 Task: open an excel sheet and write heading  Budget Tracker. Add Descriptions in a column and its values below  'Salary, Rent, Dining Out, Internet Bill, Groceries, Utilities Bill, Gas & Savings. 'Add Categories in next column and its values below  Income, Housing, Food, Utilities, Food, Utilities, Transportation & Savings. Add amount in next column and its values below  $2,500, $800, $100, $50, $200, $100, $100, $50 & $500. Add Dates in next column and its values below  2023-05-01, 2023-05-05, 2023-05-10, 2023-05-15, 2023-05-19, 2023-05-22, 2023-05-25 & 2023-05-30. Add Income/ Expense in next column and its values below  Income, Expense, Expense, Expense, Expense, Expense, Expense & IncomeSave page DashboardInvReceiptsbook
Action: Mouse moved to (207, 199)
Screenshot: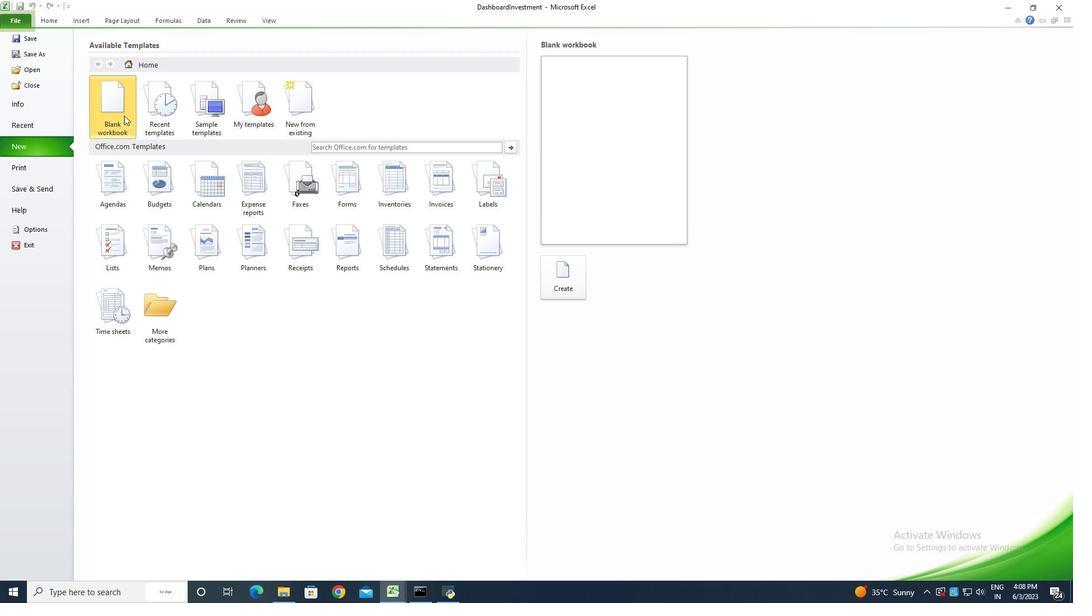 
Action: Mouse pressed left at (207, 199)
Screenshot: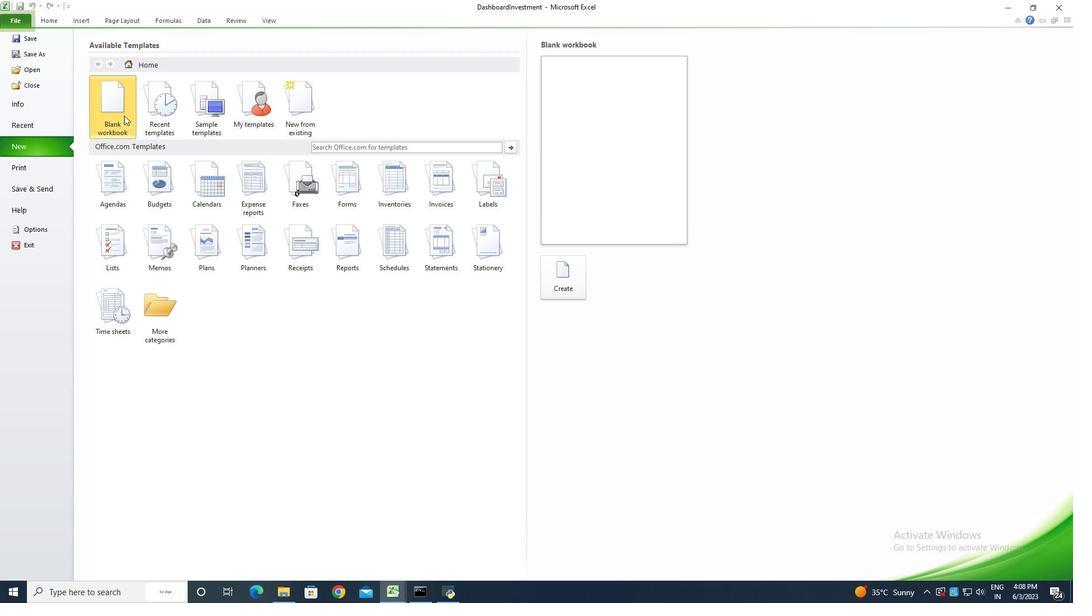 
Action: Mouse moved to (653, 373)
Screenshot: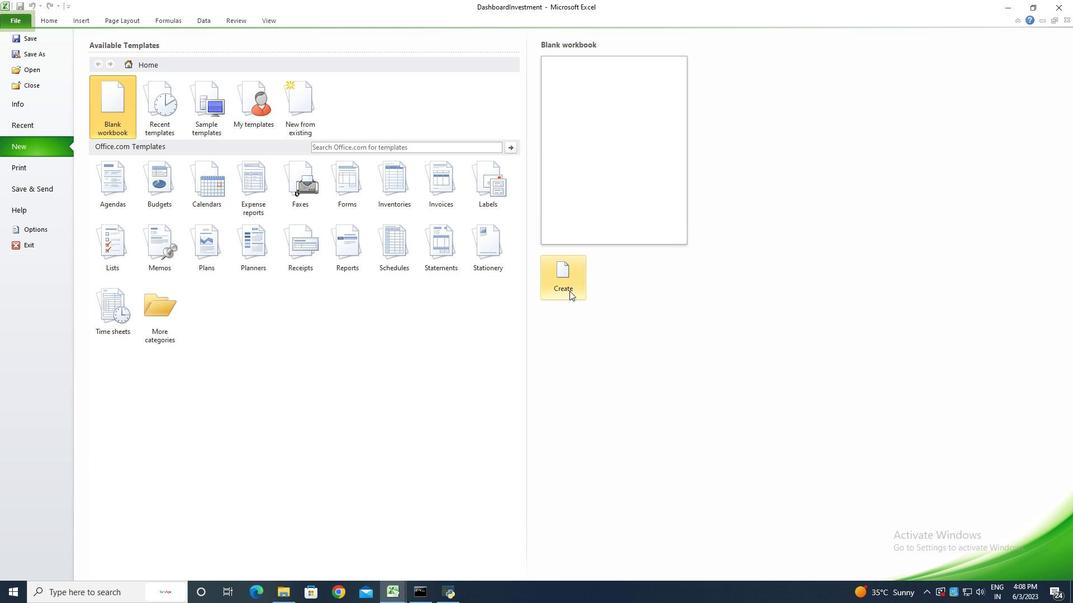 
Action: Mouse pressed left at (653, 373)
Screenshot: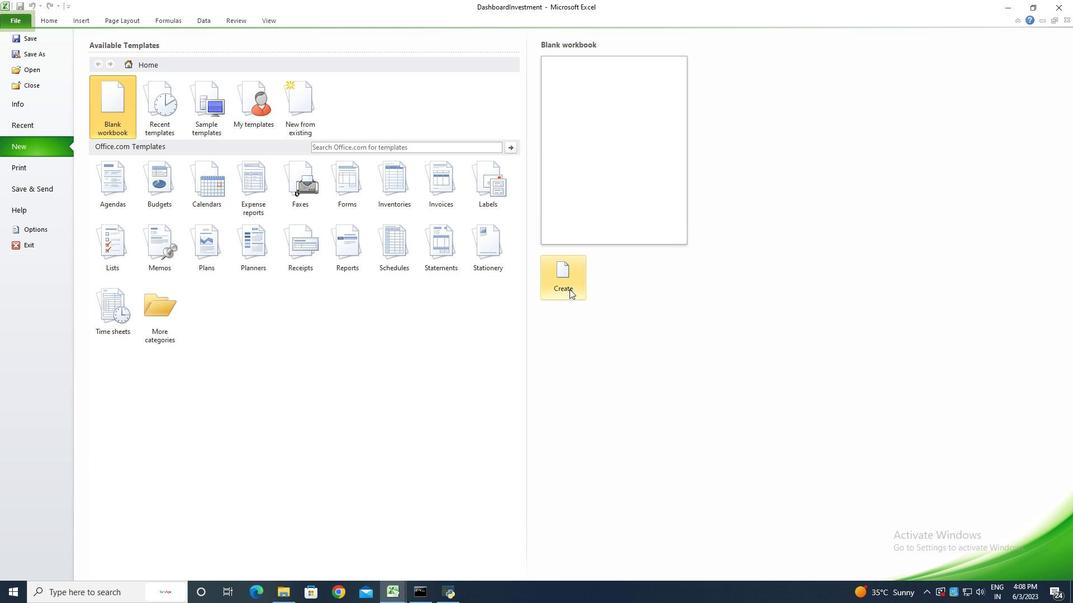 
Action: Key pressed <Key.shift>Budget<Key.space><Key.shift><Key.shift>Tracker<Key.enter><Key.shift>Descriptions<Key.enter><Key.shift>Salary<Key.enter><Key.shift>Rent<Key.enter><Key.shift>Dining<Key.space><Key.shift>Out<Key.enter><Key.shift>Internet<Key.space><Key.shift>Bill<Key.enter><Key.shift>Griceries<Key.enter><Key.shift><Key.shift>Utilities<Key.space><Key.shift>Bill<Key.enter><Key.shift>S+Gas<Key.backspace><Key.backspace><Key.backspace><Key.backspace><Key.backspace><Key.shift><Key.shift><Key.shift><Key.shift><Key.shift><Key.shift><Key.shift><Key.shift><Key.shift><Key.shift>Gas<Key.enter><Key.shift><Key.shift><Key.shift><Key.shift><Key.shift><Key.shift><Key.shift><Key.shift><Key.shift><Key.shift><Key.shift><Key.shift><Key.shift><Key.shift>Savings<Key.enter>
Screenshot: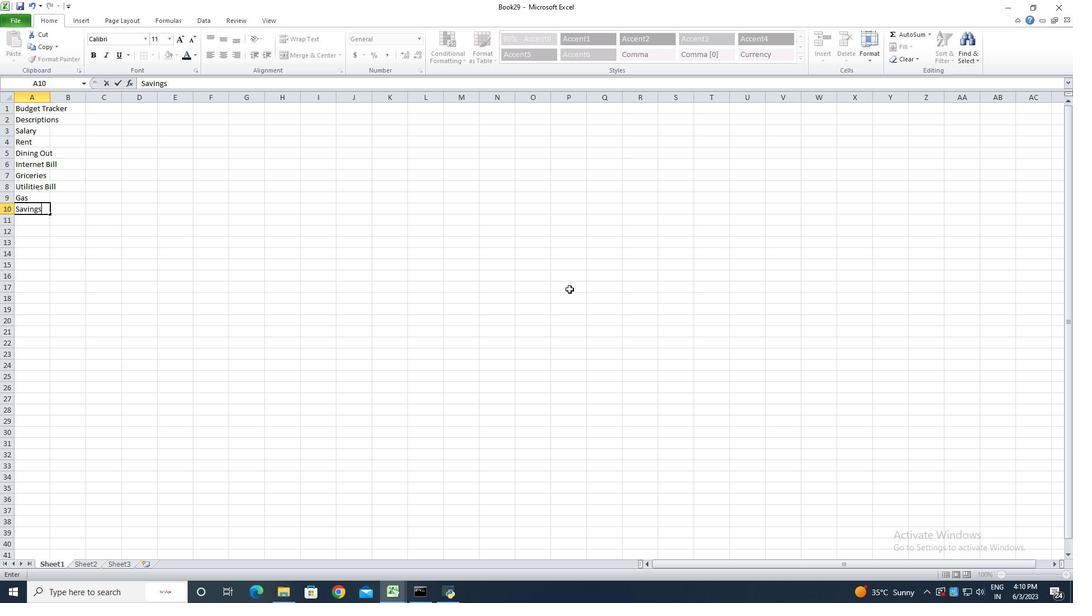 
Action: Mouse moved to (135, 179)
Screenshot: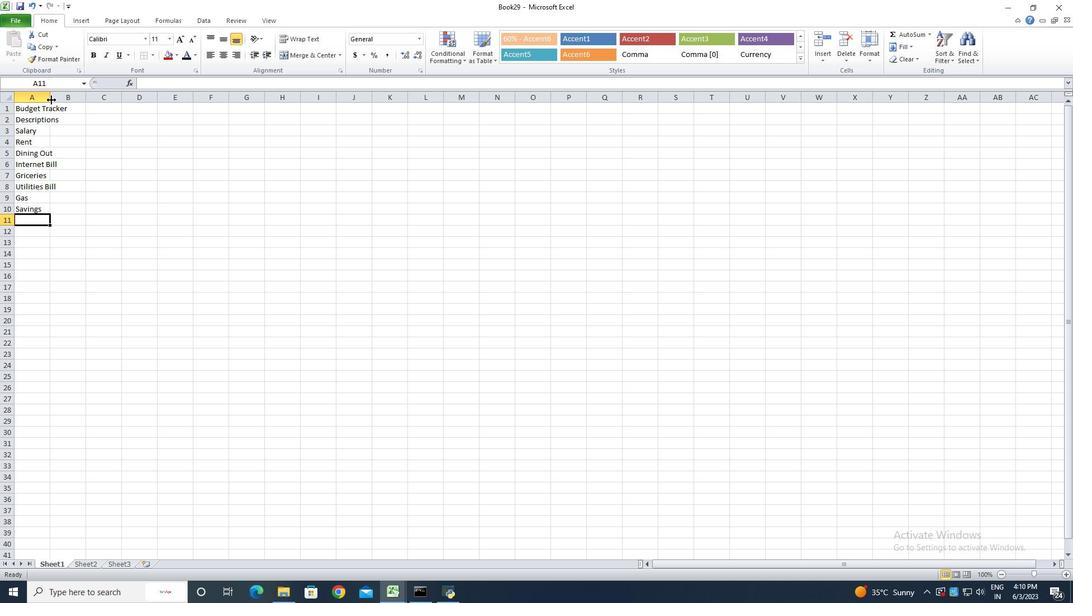 
Action: Mouse pressed left at (135, 179)
Screenshot: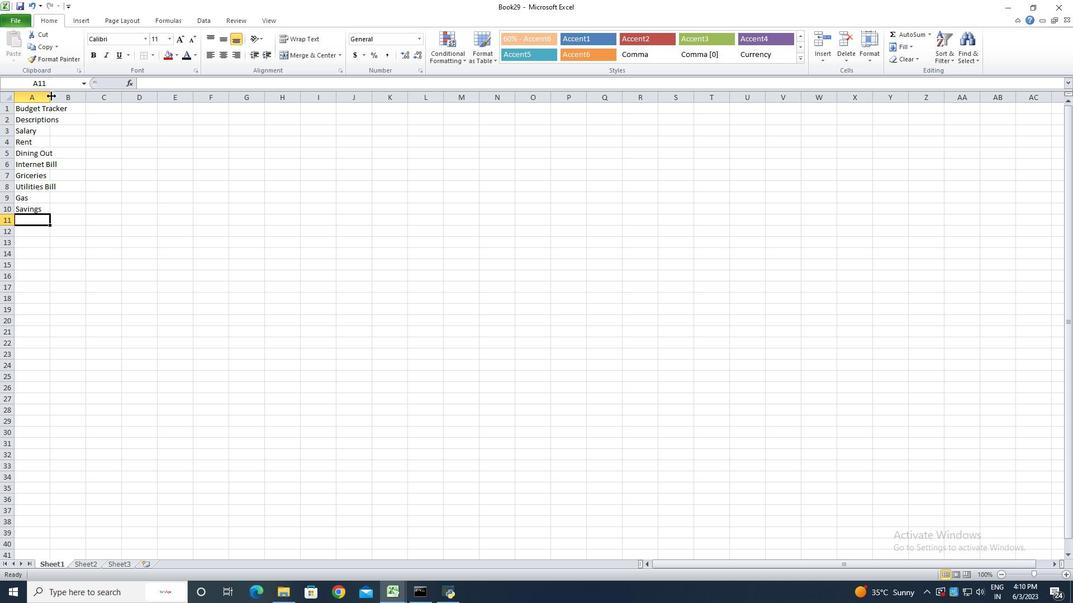 
Action: Mouse pressed left at (135, 179)
Screenshot: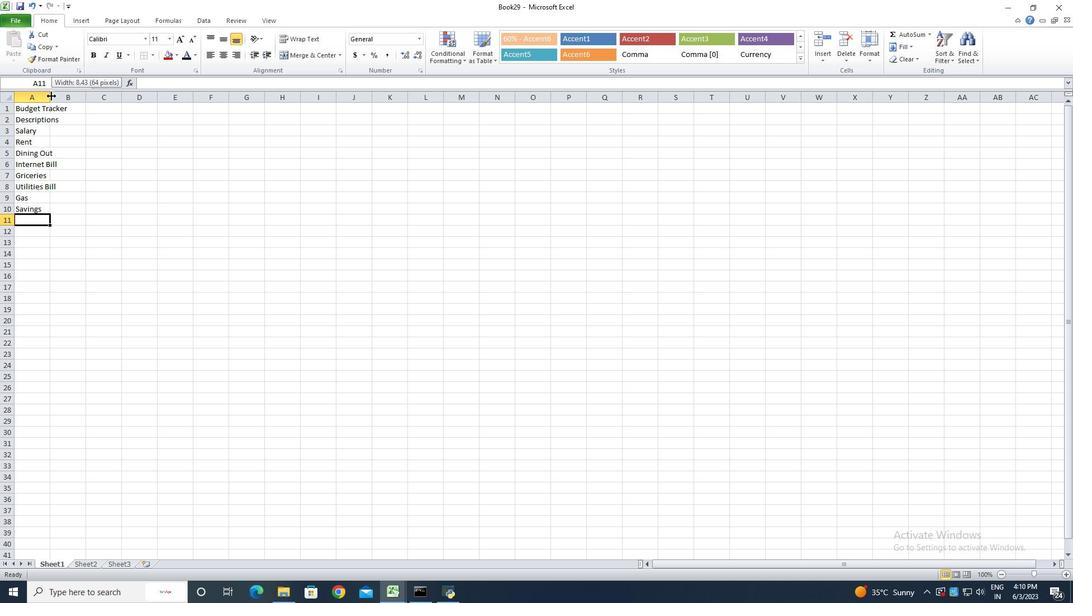 
Action: Mouse moved to (167, 203)
Screenshot: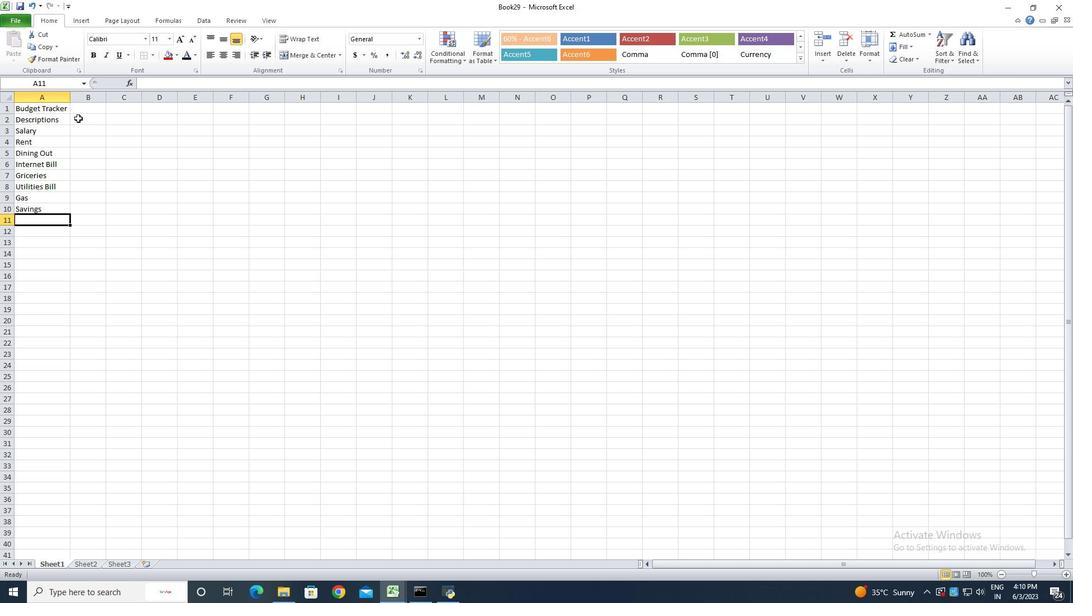 
Action: Mouse pressed left at (167, 203)
Screenshot: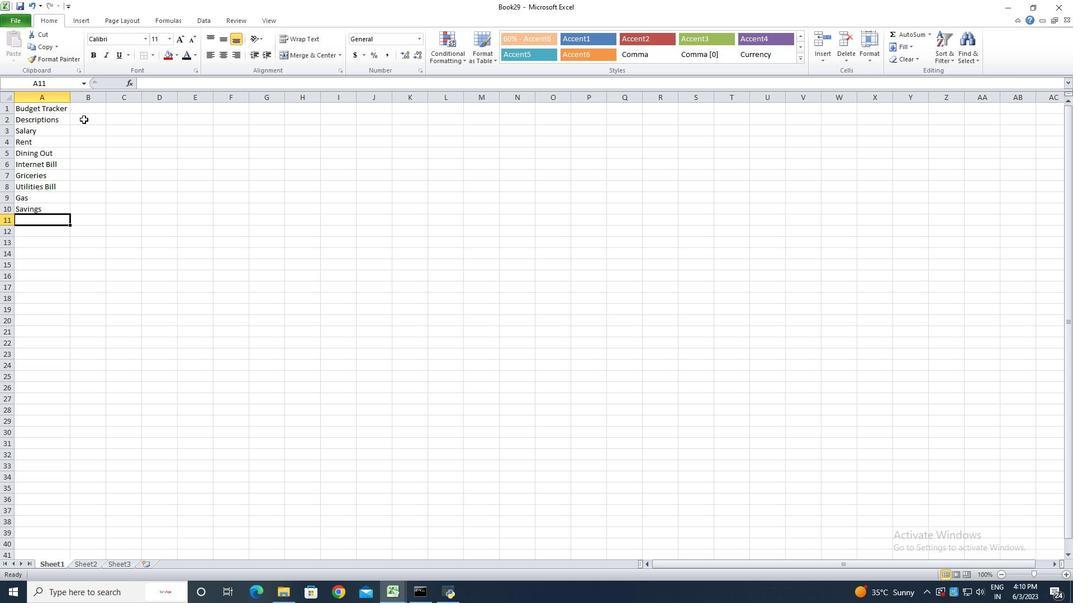 
Action: Key pressed <Key.shift><Key.shift><Key.shift><Key.shift><Key.shift><Key.shift><Key.shift><Key.shift><Key.shift><Key.shift><Key.shift><Key.shift><Key.shift><Key.shift><Key.shift><Key.shift><Key.shift><Key.shift><Key.shift><Key.shift><Key.shift><Key.shift><Key.shift><Key.shift><Key.shift><Key.shift><Key.shift><Key.shift><Key.shift><Key.shift><Key.shift><Key.shift><Key.shift><Key.shift><Key.shift><Key.shift><Key.shift><Key.shift><Key.shift><Key.shift><Key.shift><Key.shift><Key.shift><Key.shift><Key.shift><Key.shift><Key.shift><Key.shift><Key.shift><Key.shift><Key.shift><Key.shift><Key.shift><Key.shift><Key.shift><Key.shift><Key.shift><Key.shift><Key.shift><Key.shift><Key.shift><Key.shift><Key.shift><Key.shift><Key.shift><Key.shift><Key.shift><Key.shift><Key.shift><Key.shift><Key.shift><Key.shift><Key.shift><Key.shift><Key.shift><Key.shift><Key.shift><Key.shift><Key.shift><Key.shift><Key.shift><Key.shift><Key.shift><Key.shift>Categories<Key.enter><Key.shift><Key.shift><Key.shift><Key.shift><Key.shift><Key.shift><Key.shift>Income<Key.enter><Key.shift>Housing<Key.enter><Key.shift><Key.shift><Key.shift>Food<Key.enter>utilities<Key.backspace>s
Screenshot: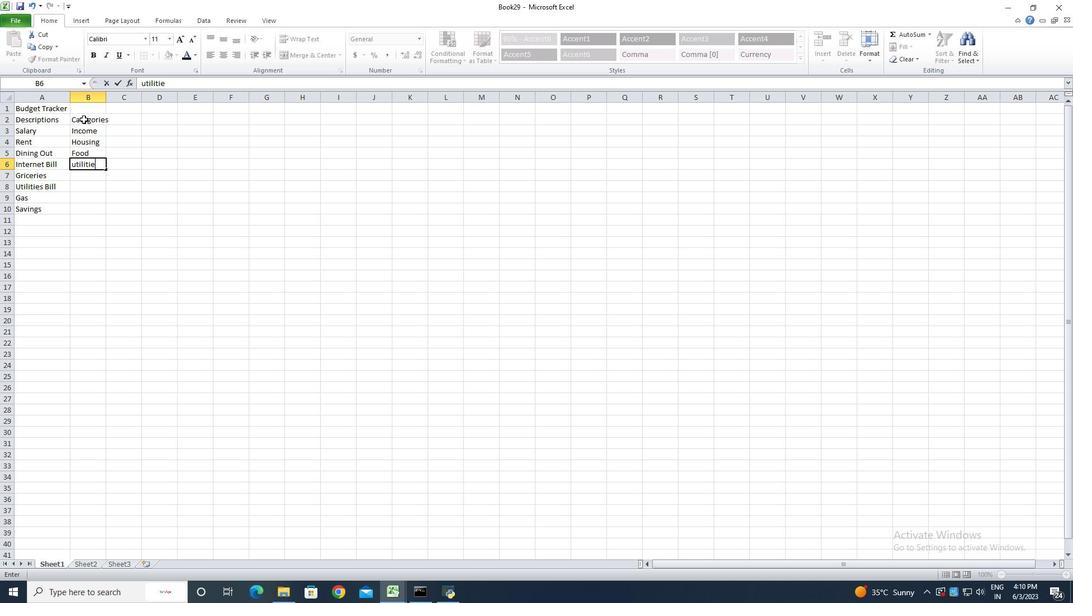
Action: Mouse moved to (228, 166)
Screenshot: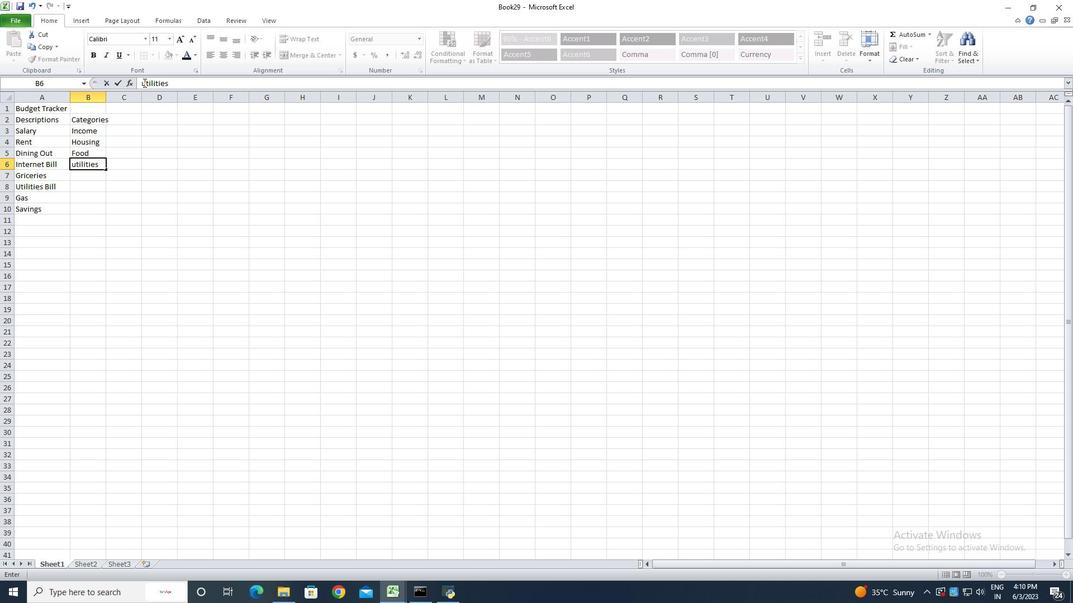 
Action: Mouse pressed left at (228, 166)
Screenshot: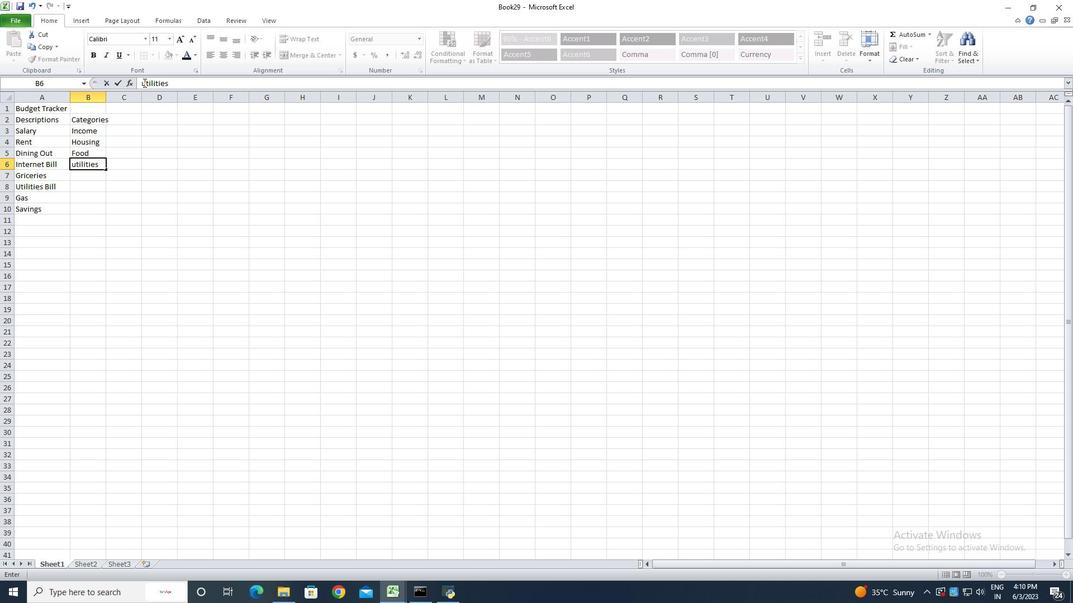 
Action: Mouse moved to (238, 163)
Screenshot: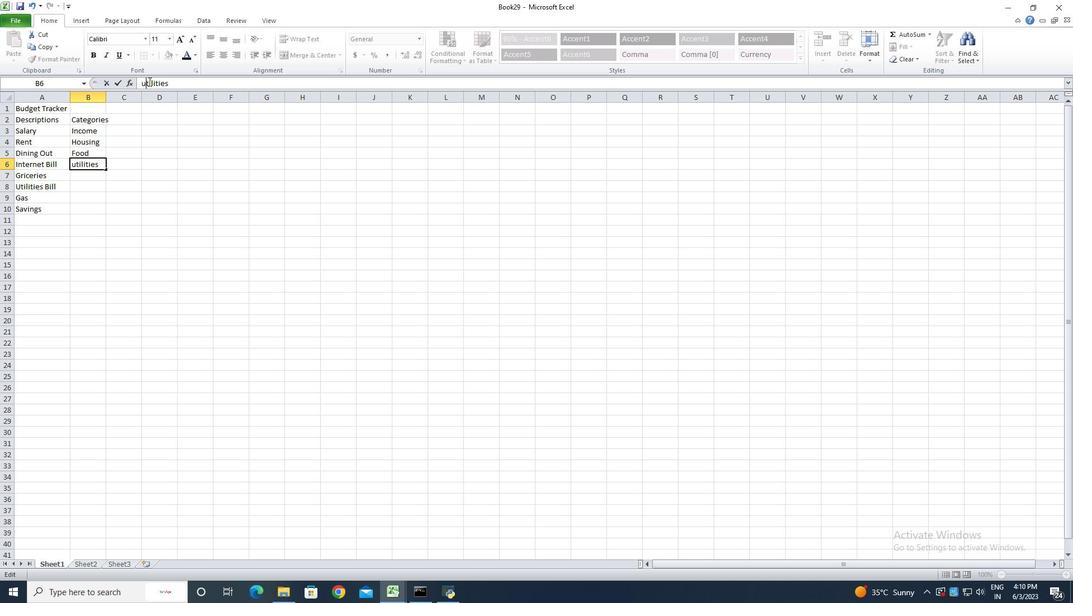 
Action: Key pressed <Key.backspace><Key.shift><Key.shift><Key.shift><Key.shift><Key.shift><Key.shift><Key.shift><Key.shift><Key.shift><Key.shift><Key.shift><Key.shift><Key.shift><Key.shift>U<Key.enter>
Screenshot: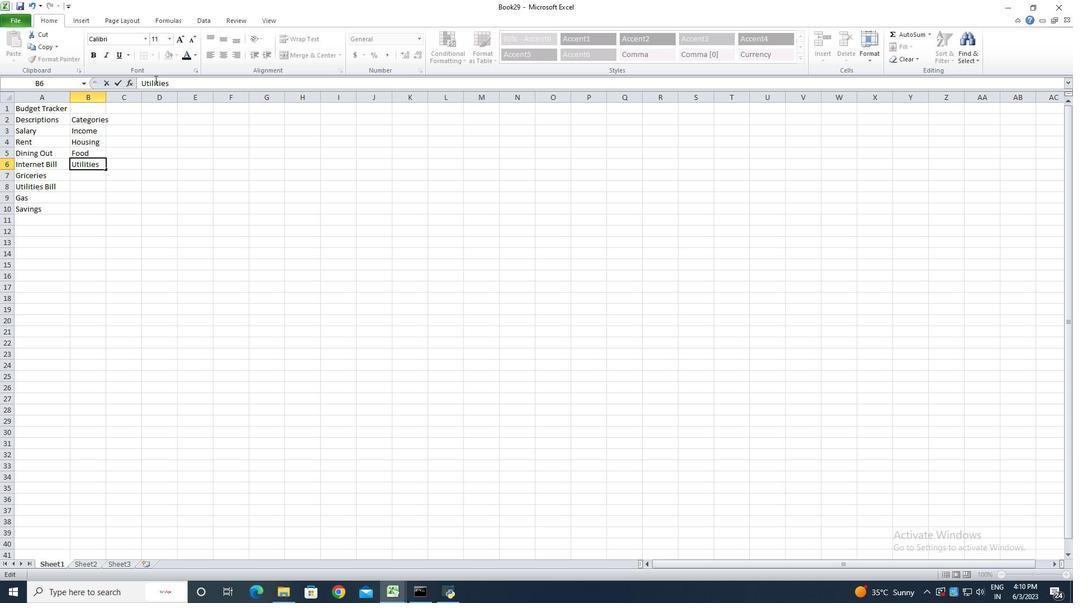 
Action: Mouse moved to (195, 238)
Screenshot: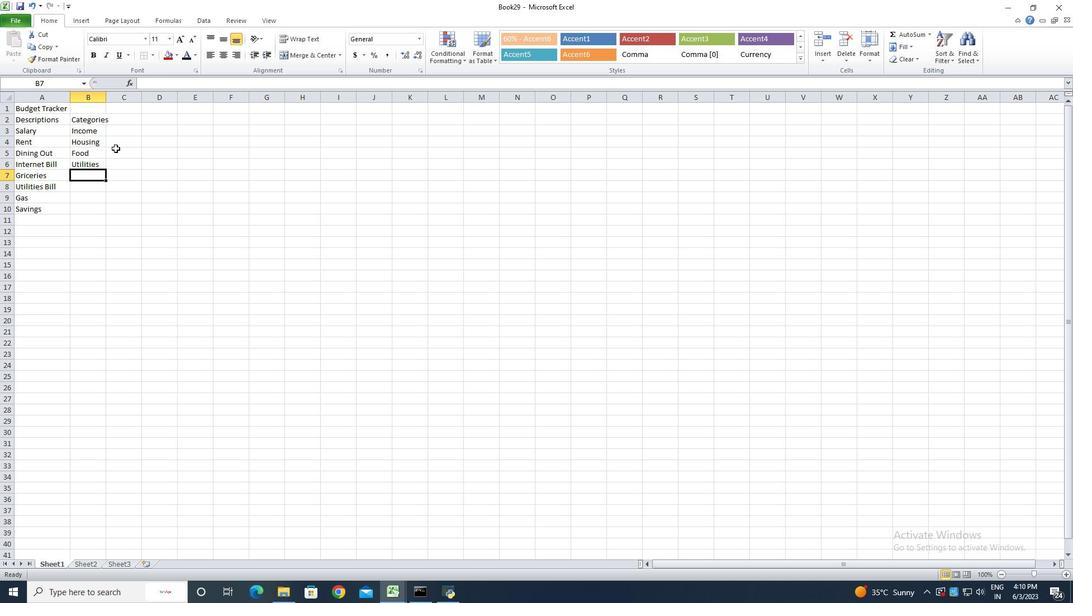 
Action: Key pressed <Key.shift>Food<Key.enter><Key.shift>Utilitir<Key.backspace>es<Key.enter><Key.shift><Key.shift><Key.shift><Key.shift><Key.shift><Key.shift><Key.shift><Key.shift><Key.shift>Transportation<Key.enter><Key.shift>Savings<Key.enter>
Screenshot: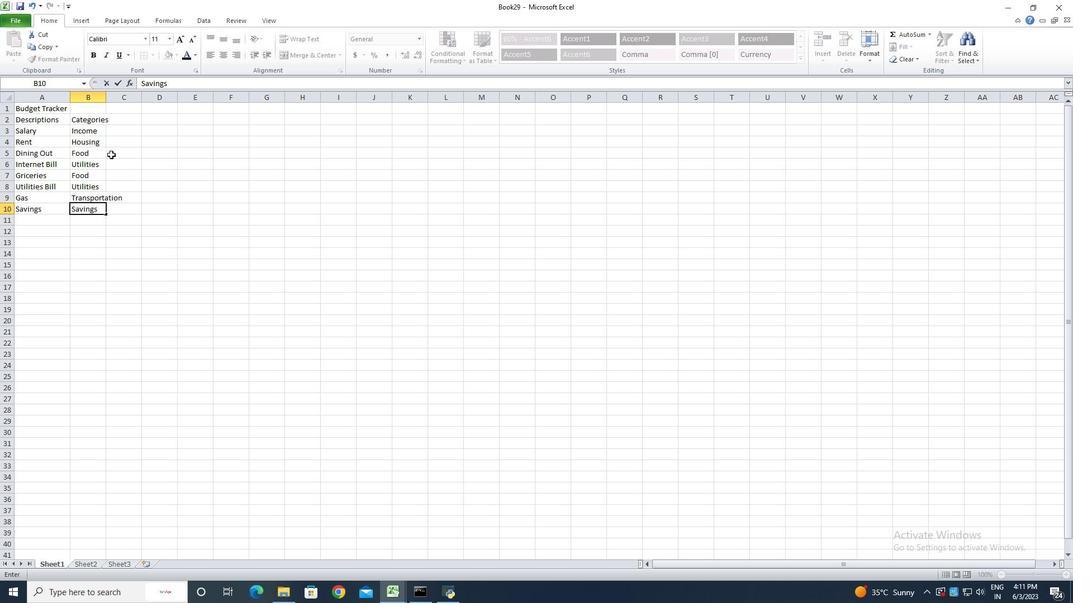 
Action: Mouse moved to (190, 184)
Screenshot: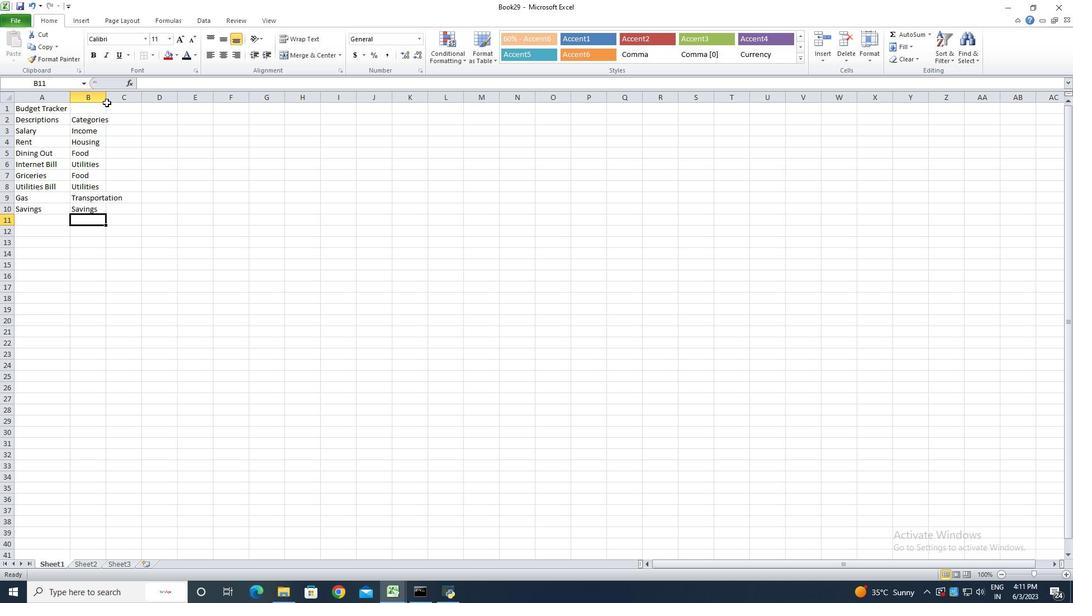 
Action: Mouse pressed left at (190, 184)
Screenshot: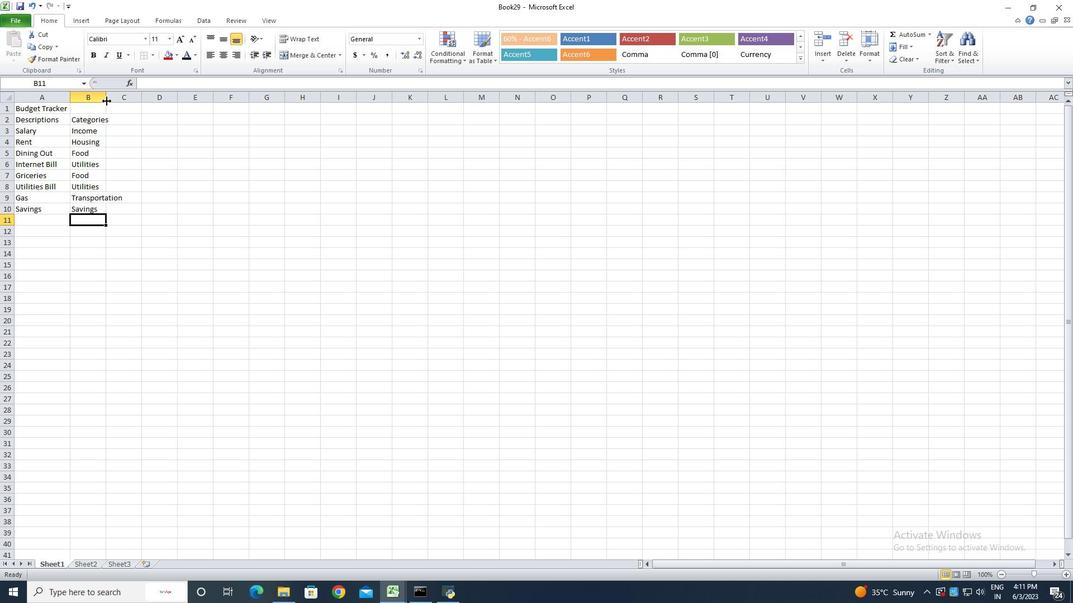 
Action: Mouse pressed left at (190, 184)
Screenshot: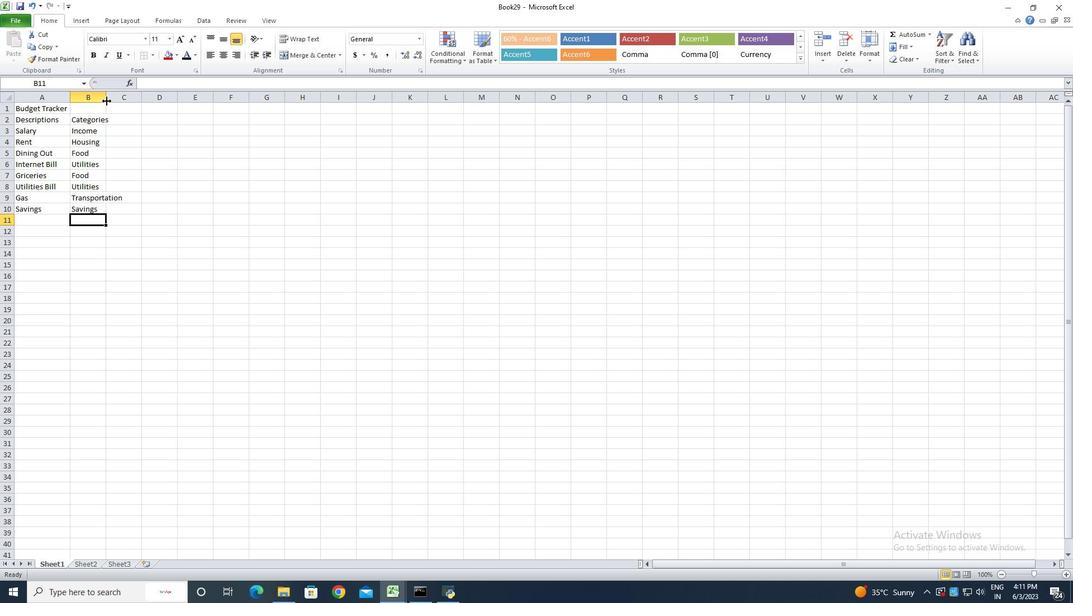 
Action: Mouse moved to (223, 206)
Screenshot: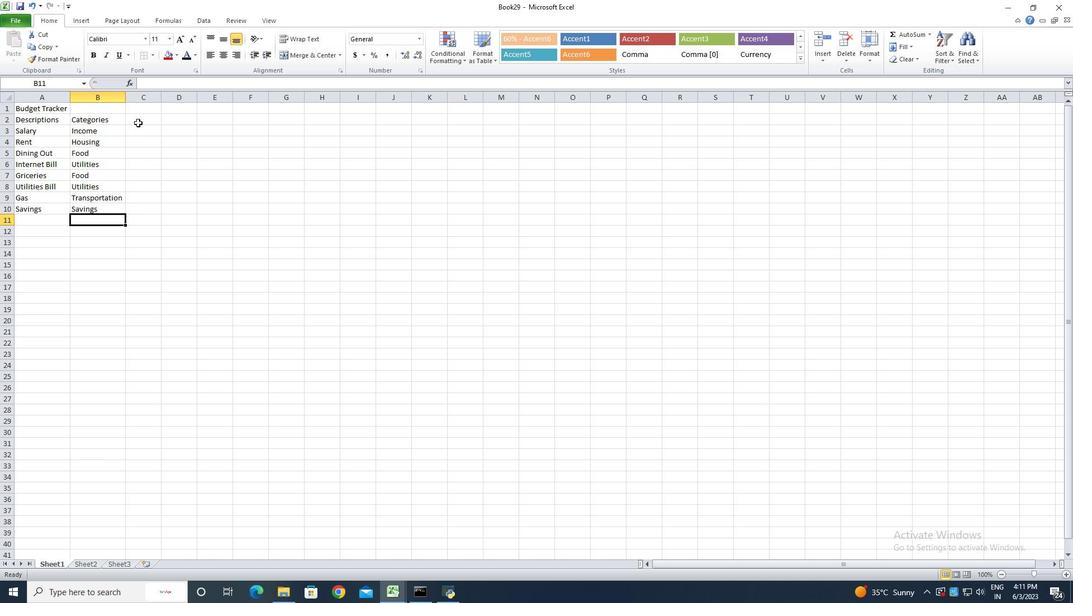 
Action: Mouse pressed left at (223, 206)
Screenshot: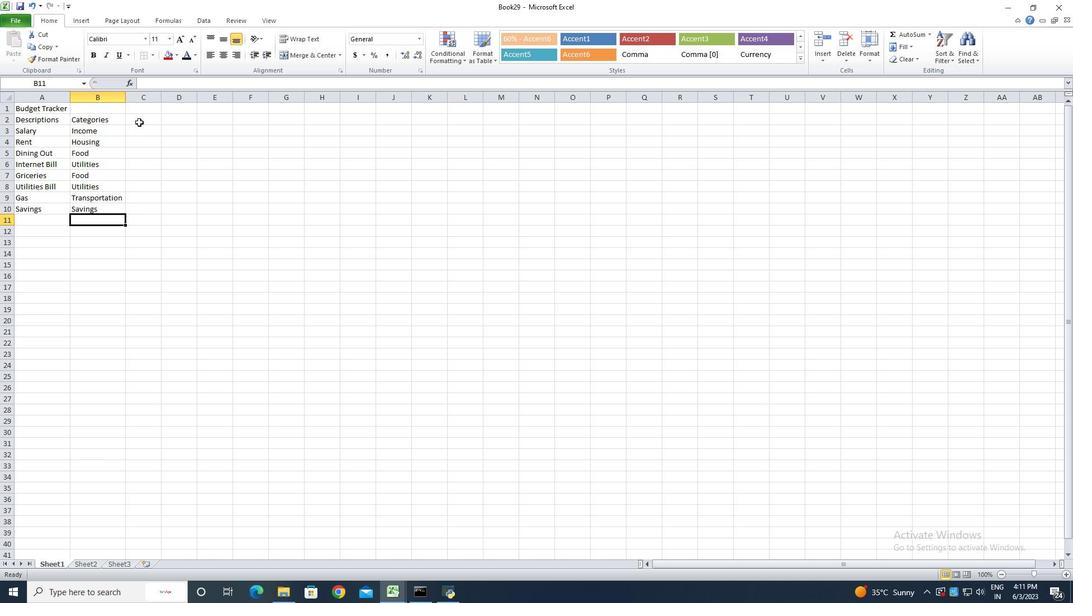 
Action: Key pressed <Key.shift><Key.shift><Key.shift><Key.shift><Key.shift><Key.shift><Key.shift><Key.shift><Key.shift><Key.shift><Key.shift><Key.shift><Key.shift><Key.shift><Key.shift><Key.shift><Key.shift><Key.shift><Key.shift><Key.shift><Key.shift><Key.shift><Key.shift><Key.shift><Key.shift><Key.shift><Key.shift><Key.shift><Key.shift><Key.shift><Key.shift><Key.shift><Key.shift><Key.shift><Key.shift><Key.shift><Key.shift><Key.shift><Key.shift><Key.shift><Key.shift><Key.shift><Key.shift><Key.shift><Key.shift><Key.shift><Key.shift><Key.shift><Key.shift><Key.shift><Key.shift><Key.shift><Key.shift><Key.shift><Key.shift><Key.shift><Key.shift><Key.shift><Key.shift><Key.shift><Key.shift><Key.shift><Key.shift><Key.shift><Key.shift><Key.shift><Key.shift><Key.shift><Key.shift><Key.shift><Key.shift><Key.shift><Key.shift><Key.shift><Key.shift><Key.shift><Key.shift><Key.shift>Amount<Key.enter>2500<Key.enter>800<Key.enter>100<Key.enter>50<Key.enter>200<Key.enter>100<Key.enter>50<Key.enter>500
Screenshot: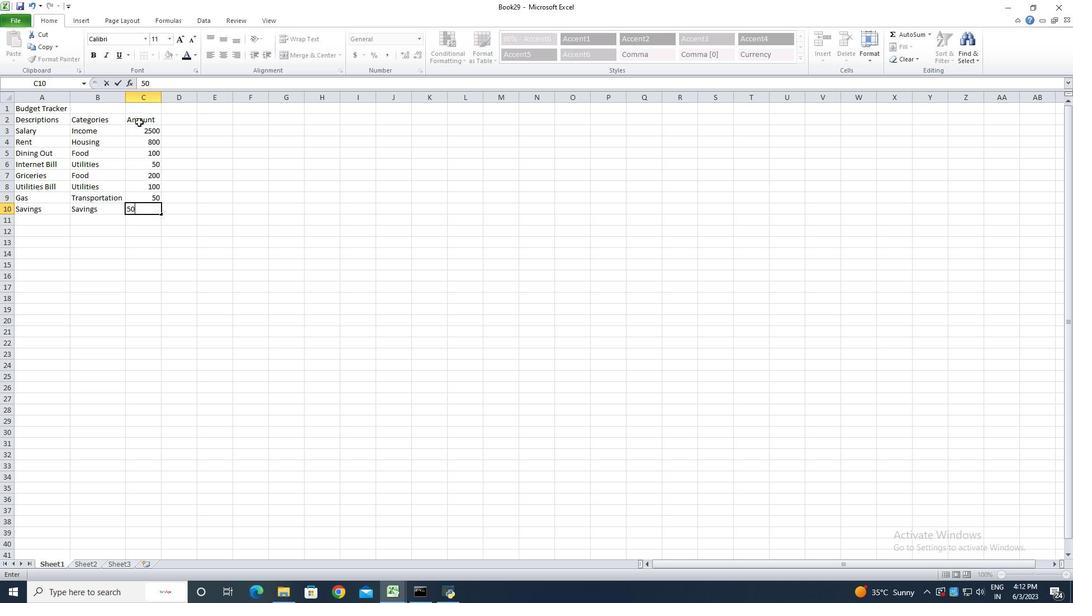 
Action: Mouse moved to (223, 214)
Screenshot: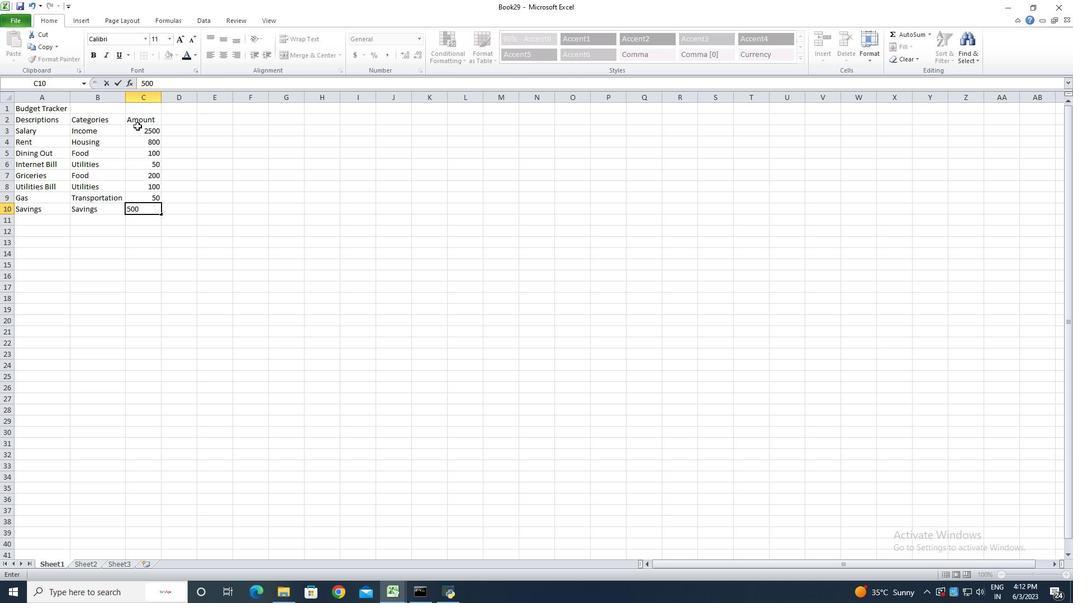 
Action: Mouse pressed left at (223, 214)
Screenshot: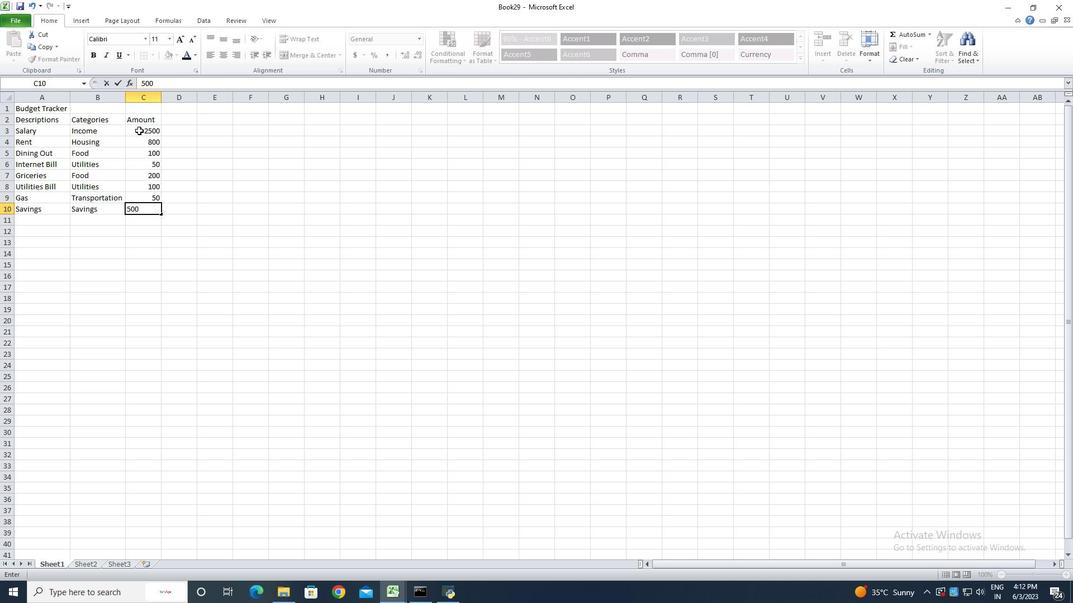 
Action: Mouse moved to (501, 124)
Screenshot: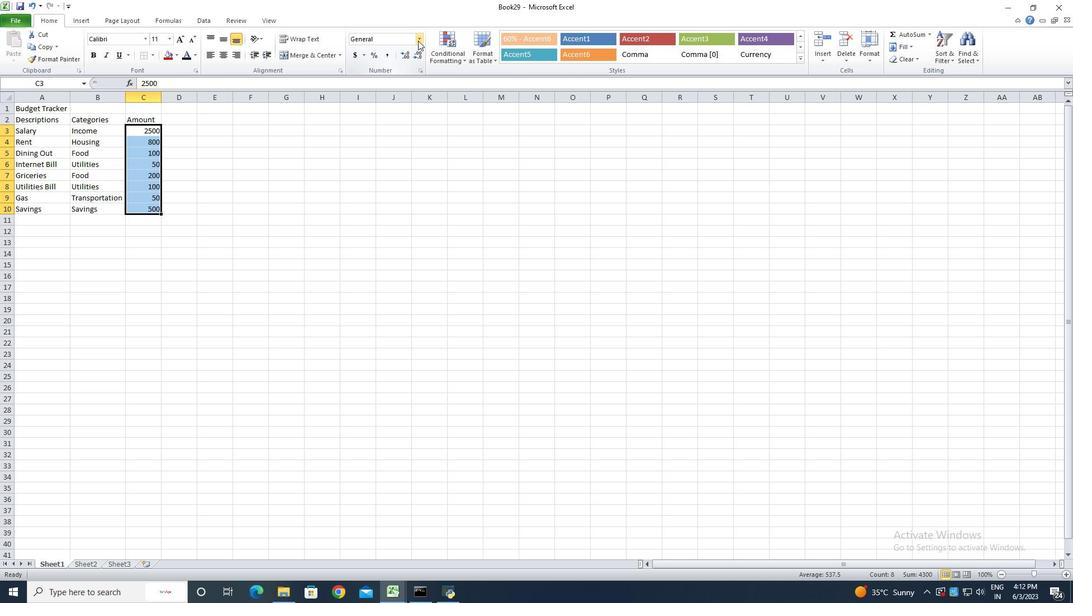 
Action: Mouse pressed left at (501, 124)
Screenshot: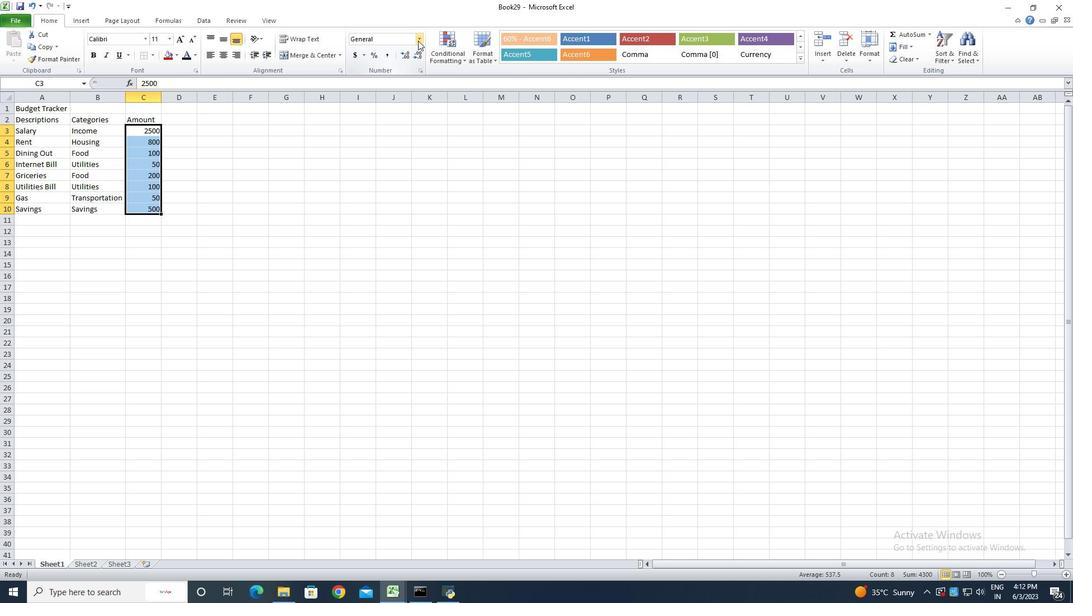 
Action: Mouse moved to (485, 405)
Screenshot: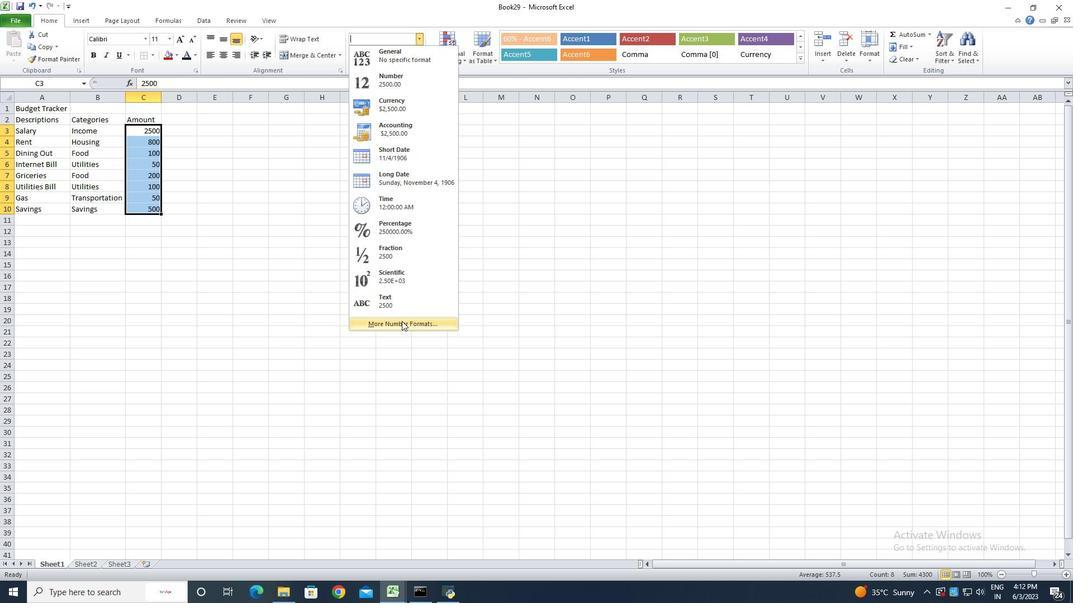 
Action: Mouse pressed left at (485, 405)
Screenshot: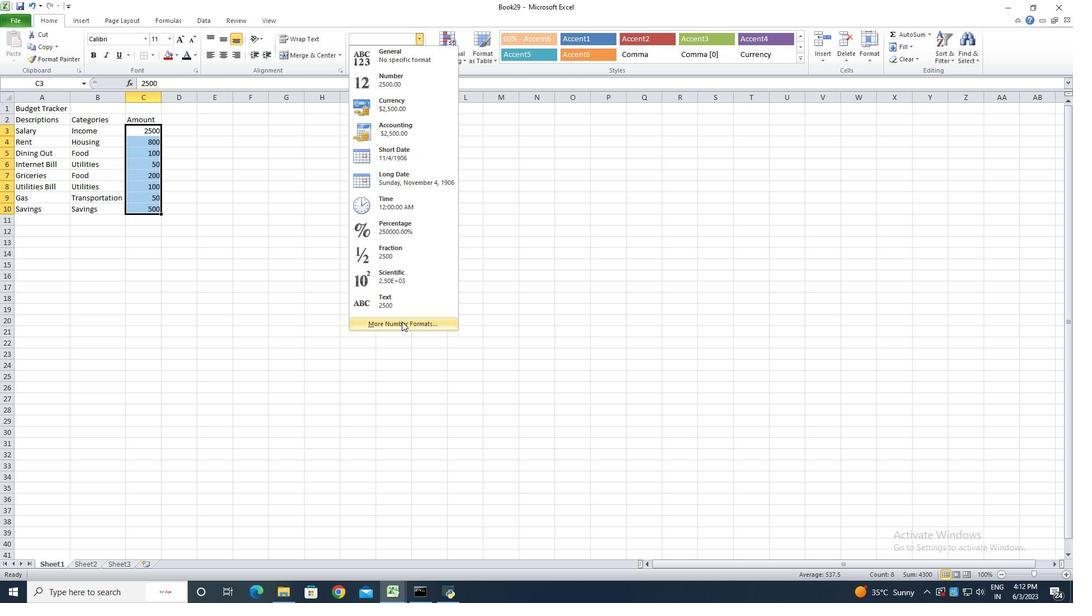
Action: Mouse moved to (255, 293)
Screenshot: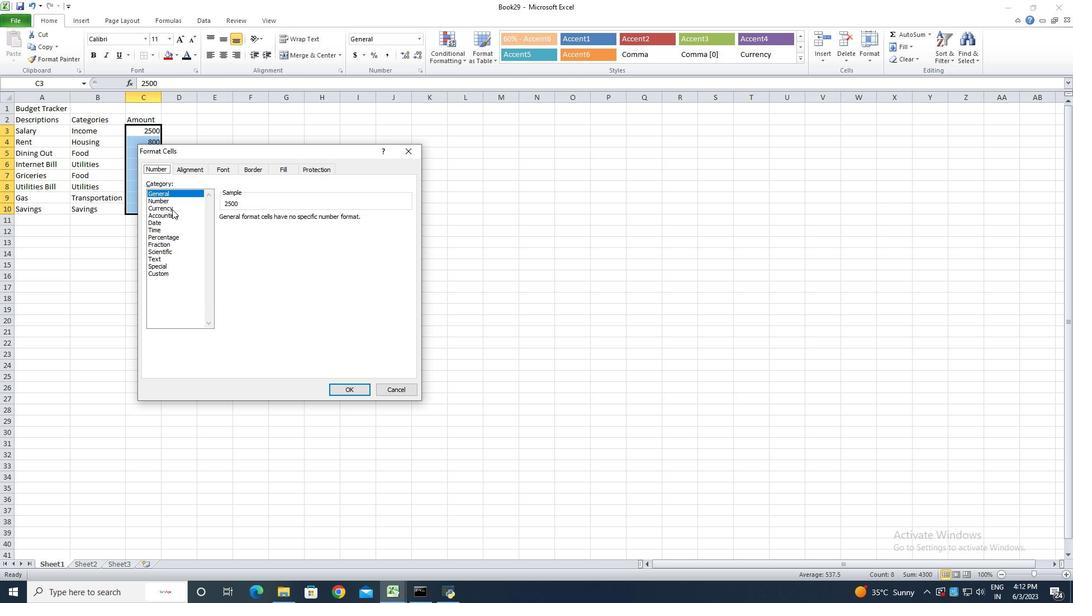 
Action: Mouse pressed left at (255, 293)
Screenshot: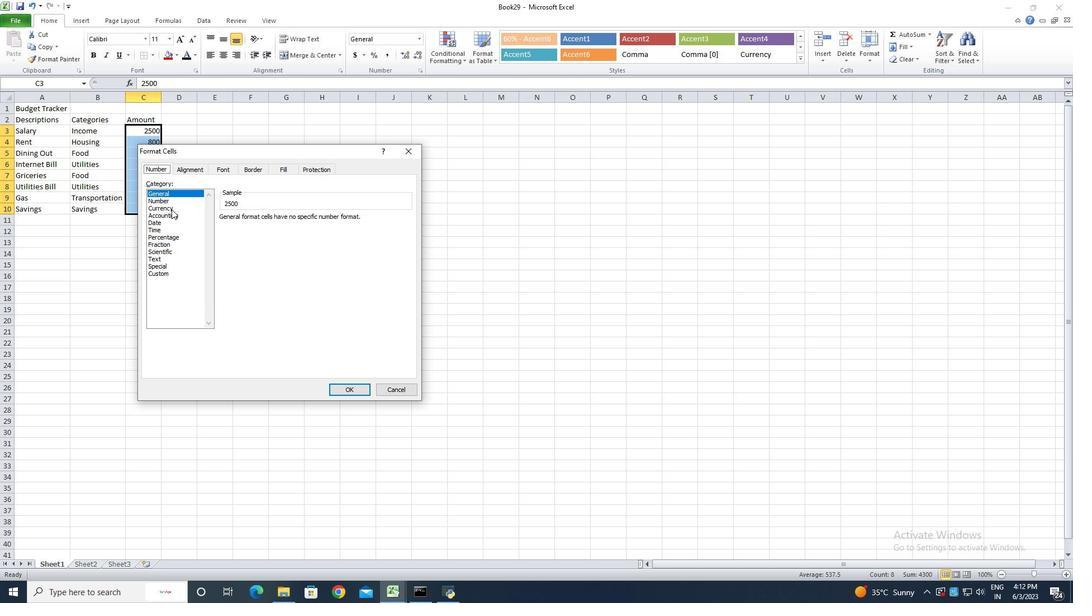 
Action: Mouse moved to (375, 304)
Screenshot: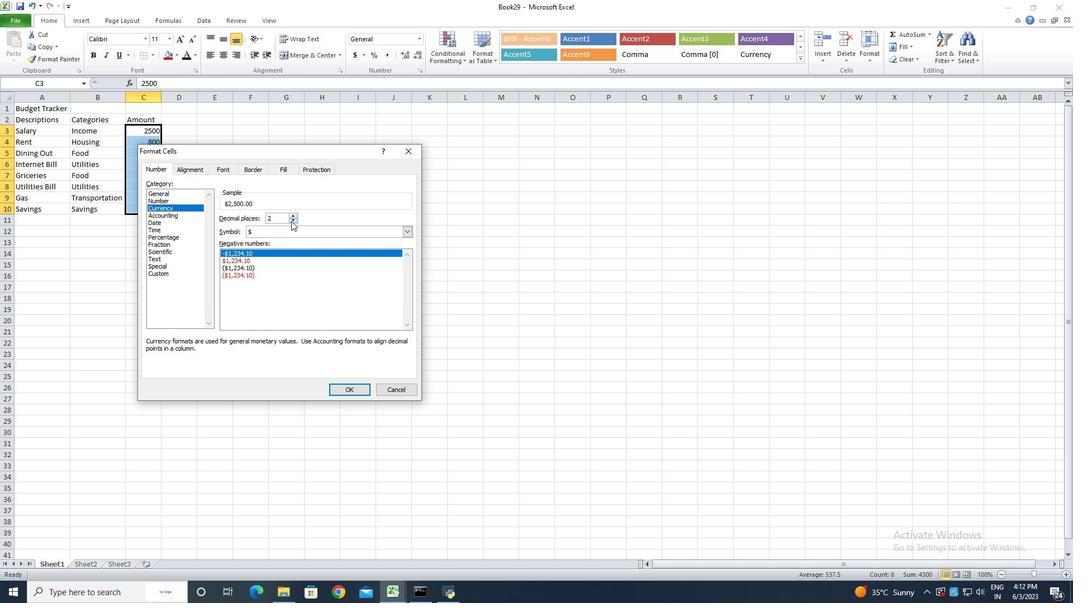 
Action: Mouse pressed left at (375, 304)
Screenshot: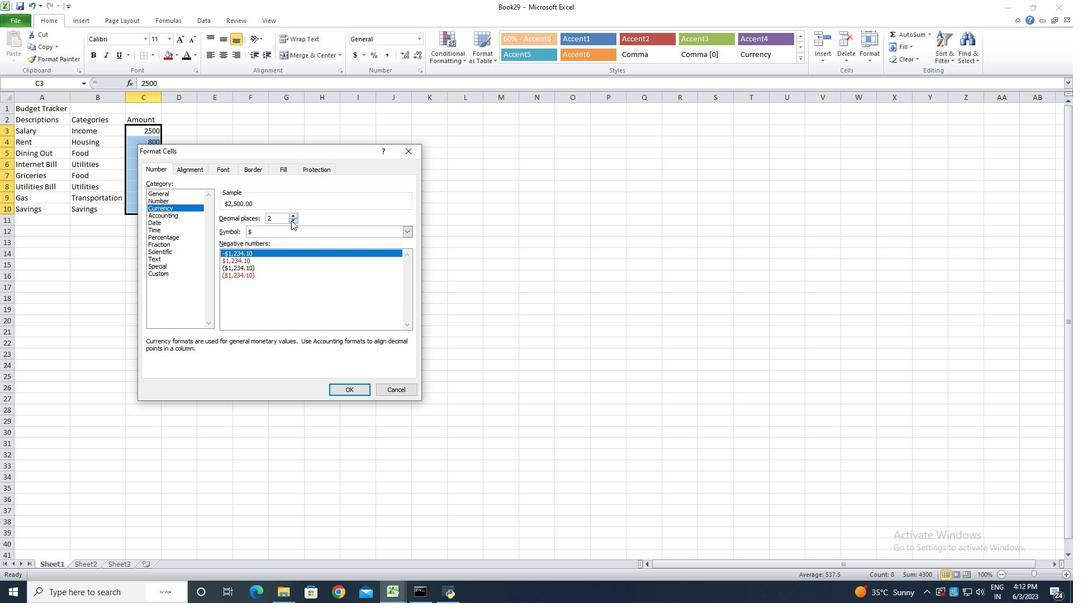 
Action: Mouse pressed left at (375, 304)
Screenshot: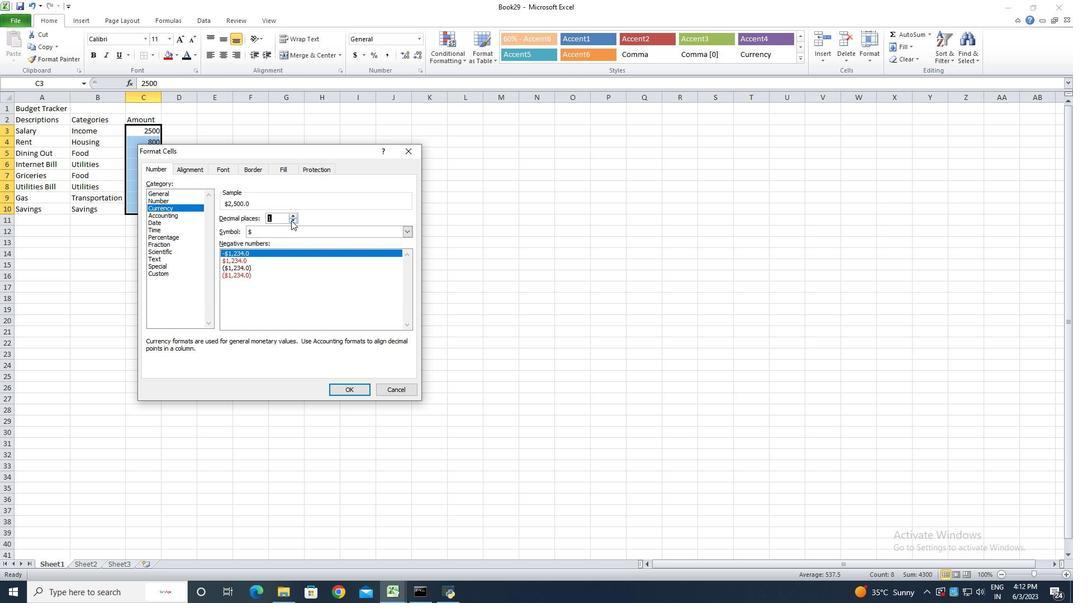 
Action: Mouse moved to (432, 475)
Screenshot: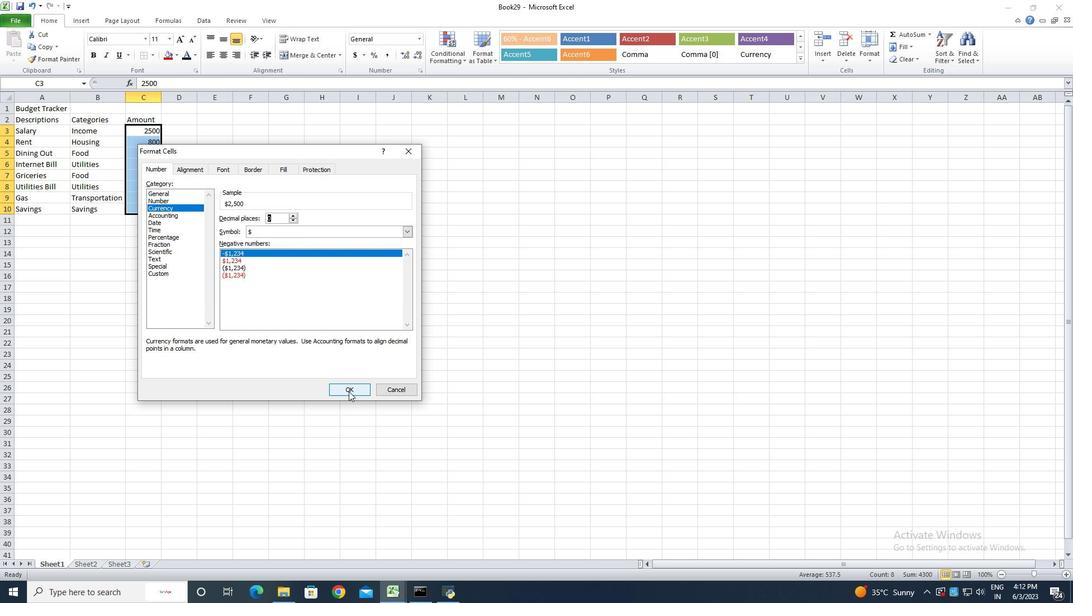 
Action: Mouse pressed left at (432, 475)
Screenshot: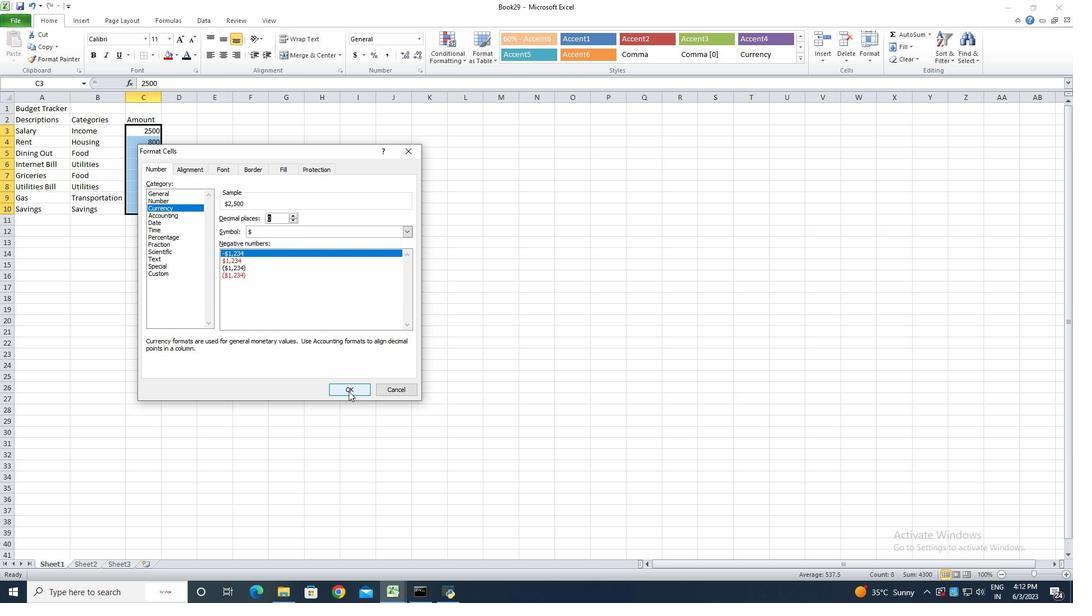 
Action: Mouse moved to (245, 185)
Screenshot: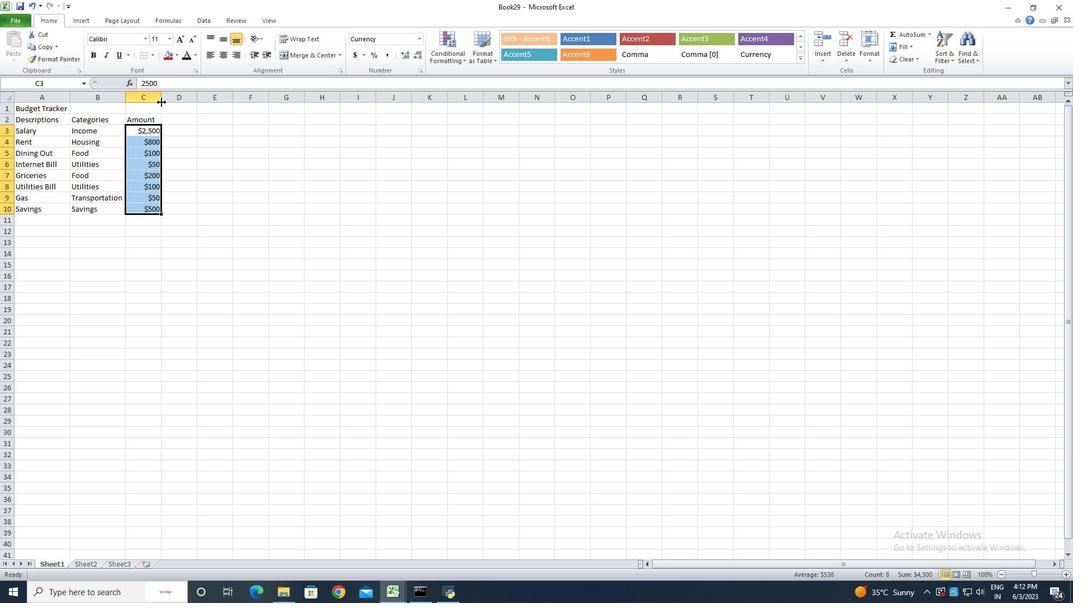 
Action: Mouse pressed left at (245, 185)
Screenshot: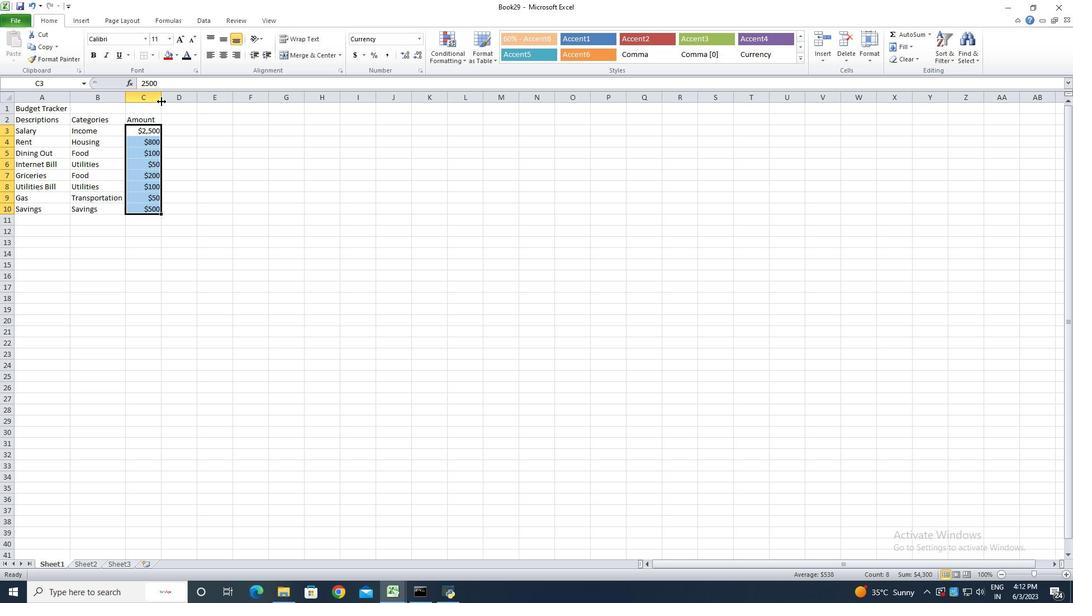 
Action: Mouse pressed left at (245, 185)
Screenshot: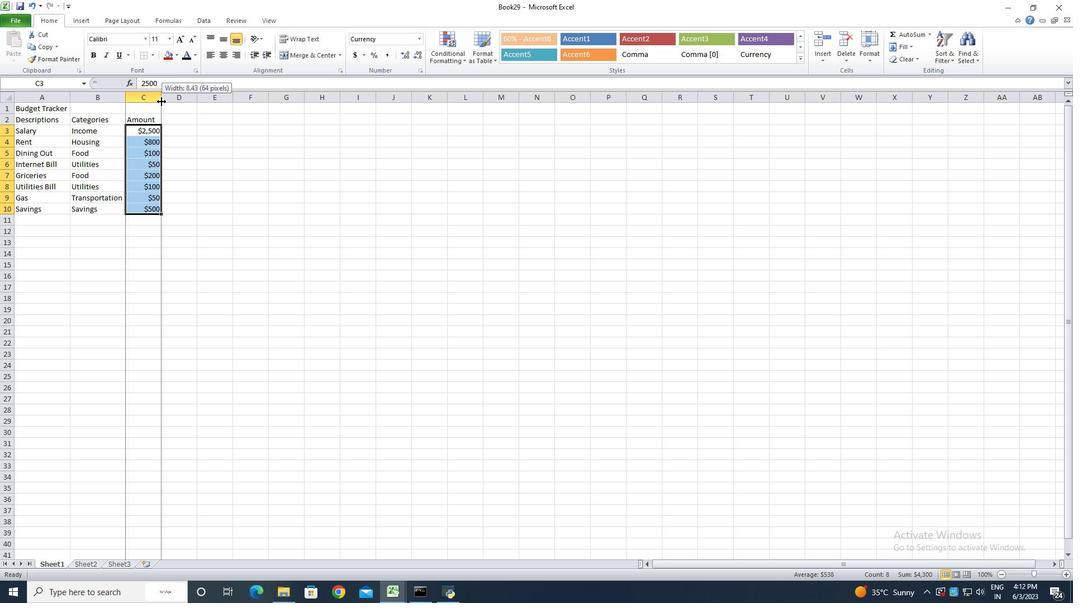 
Action: Mouse moved to (256, 205)
Screenshot: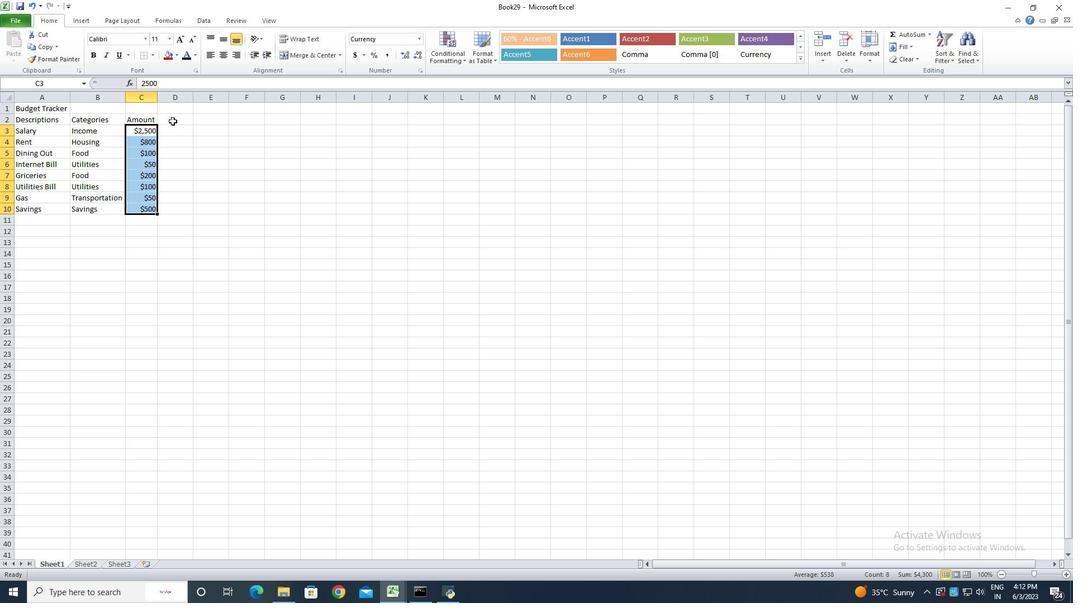 
Action: Mouse pressed left at (256, 205)
Screenshot: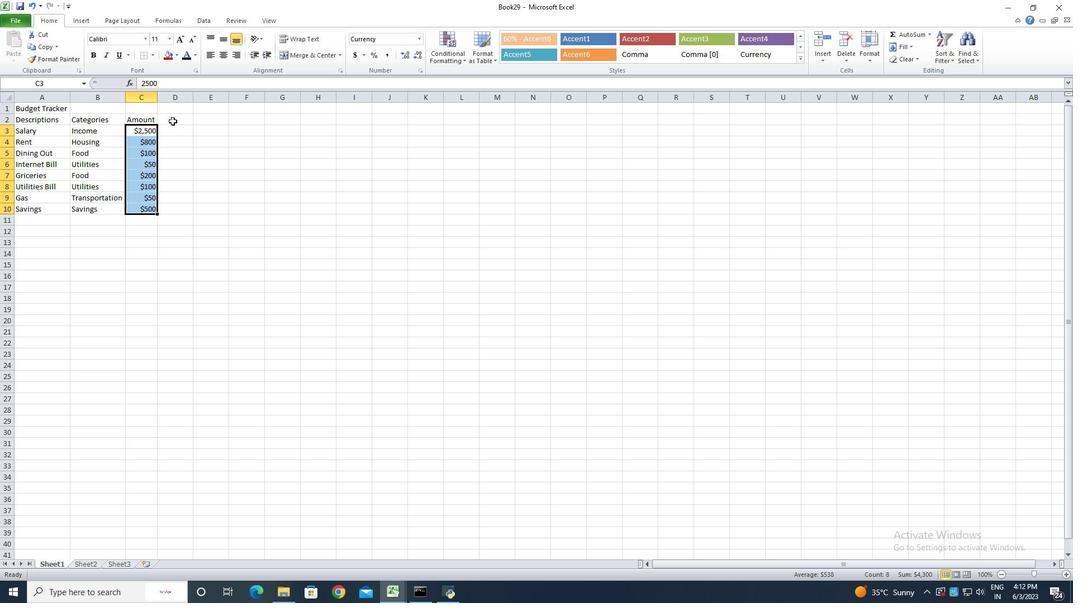 
Action: Key pressed <Key.shift><Key.shift><Key.shift><Key.shift><Key.shift><Key.shift><Key.shift><Key.shift><Key.shift><Key.shift><Key.shift>Dates<Key.enter>2302<Key.backspace><Key.backspace><Key.backspace>023-05-01<Key.enter>2023-05-05<Key.enter>2023-05-0<Key.backspace>10<Key.enter>2023-05-15<Key.enter>2023-05-19<Key.enter>2023-05-22<Key.enter>2023-05-25<Key.enter>2023-05-31<Key.backspace>0<Key.enter>
Screenshot: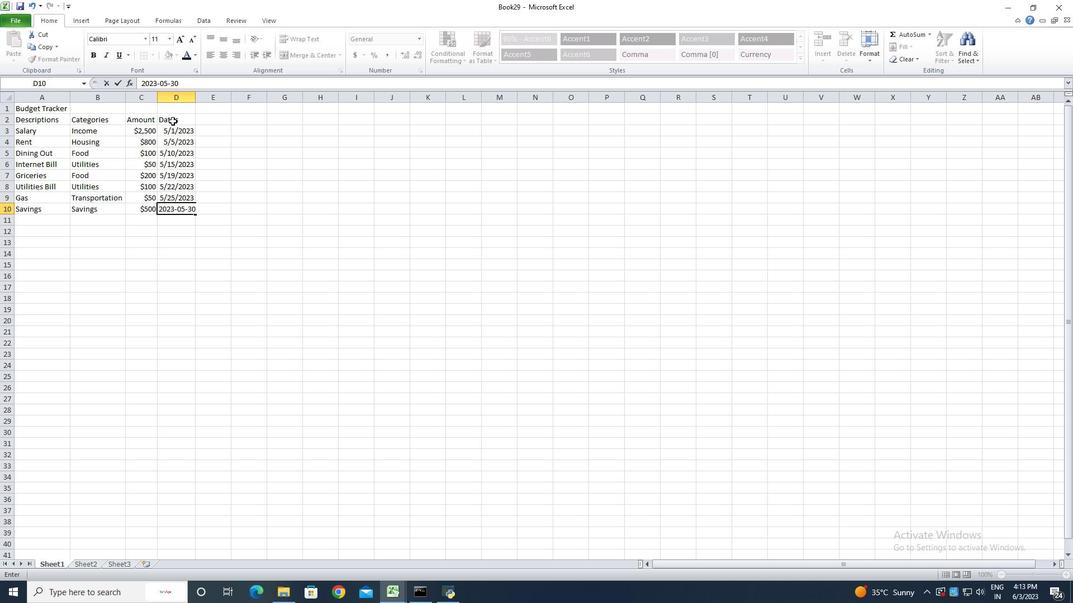 
Action: Mouse moved to (258, 214)
Screenshot: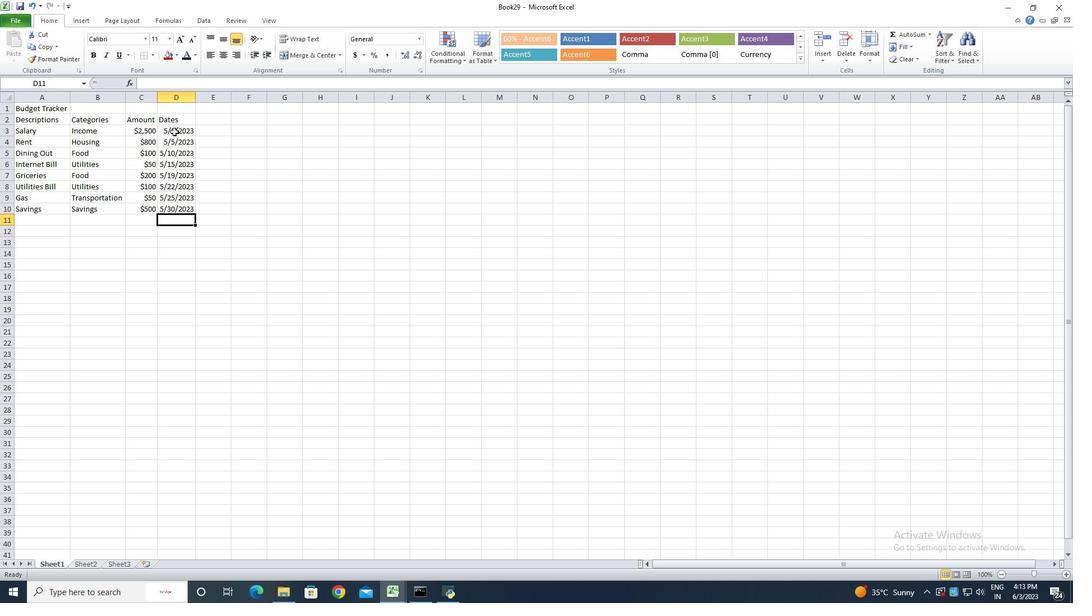 
Action: Mouse pressed left at (258, 214)
Screenshot: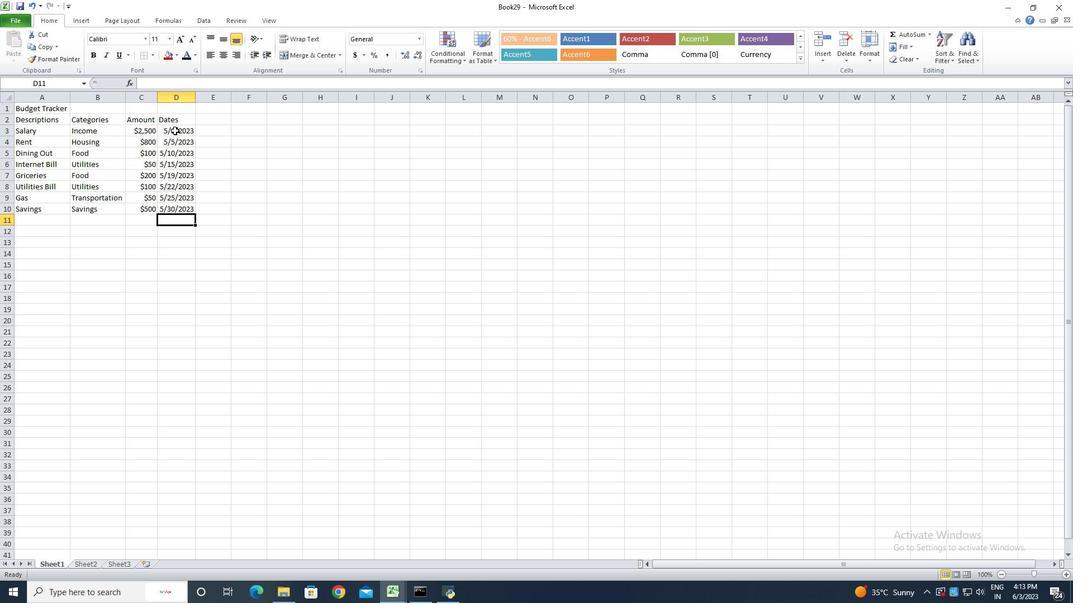 
Action: Mouse moved to (266, 218)
Screenshot: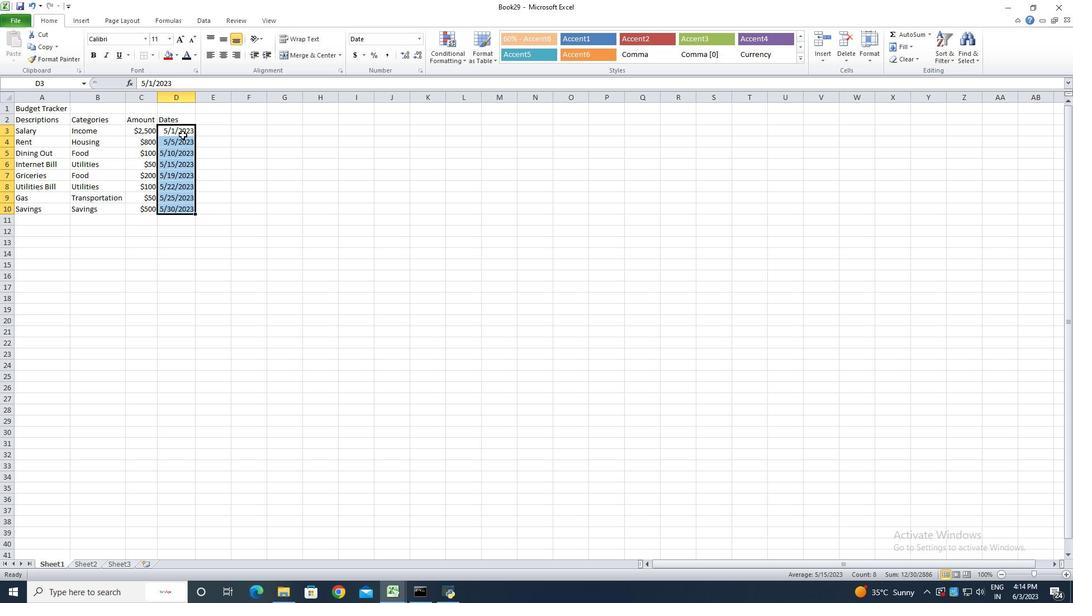 
Action: Mouse pressed right at (266, 218)
Screenshot: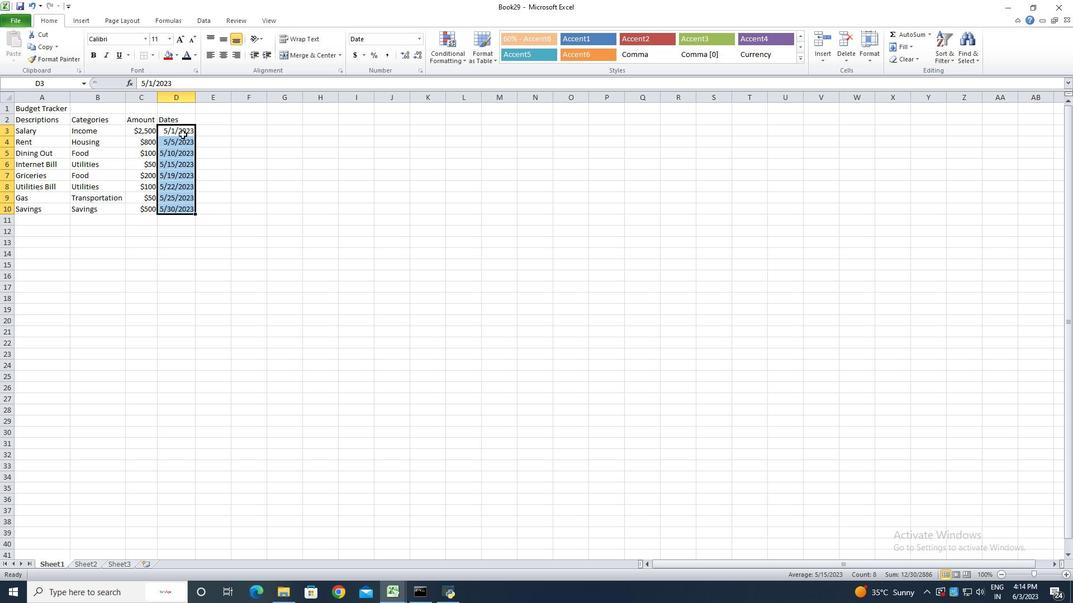 
Action: Mouse moved to (301, 369)
Screenshot: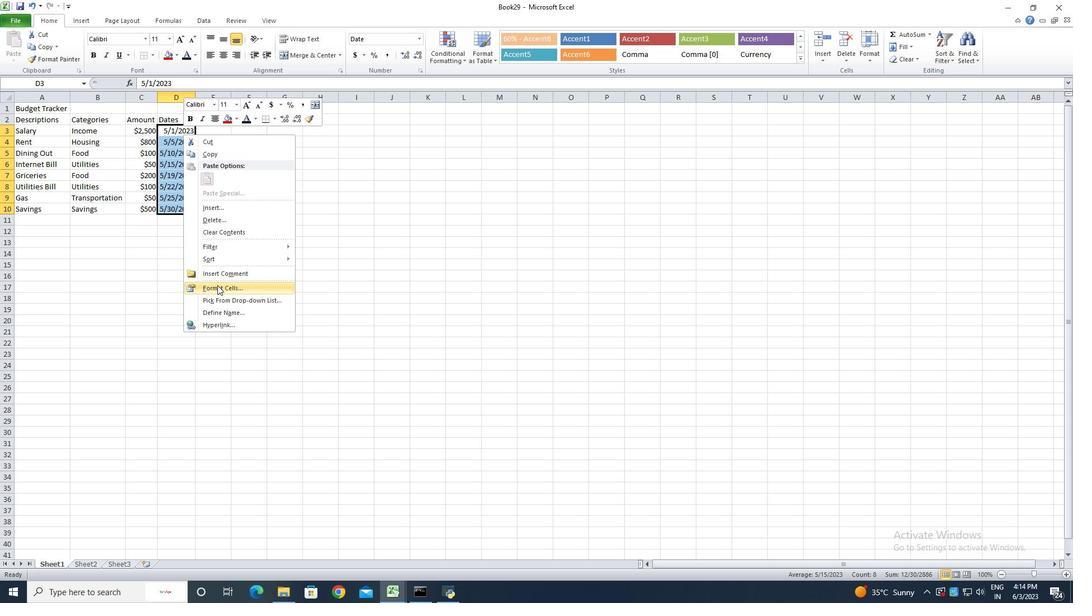 
Action: Mouse pressed left at (301, 369)
Screenshot: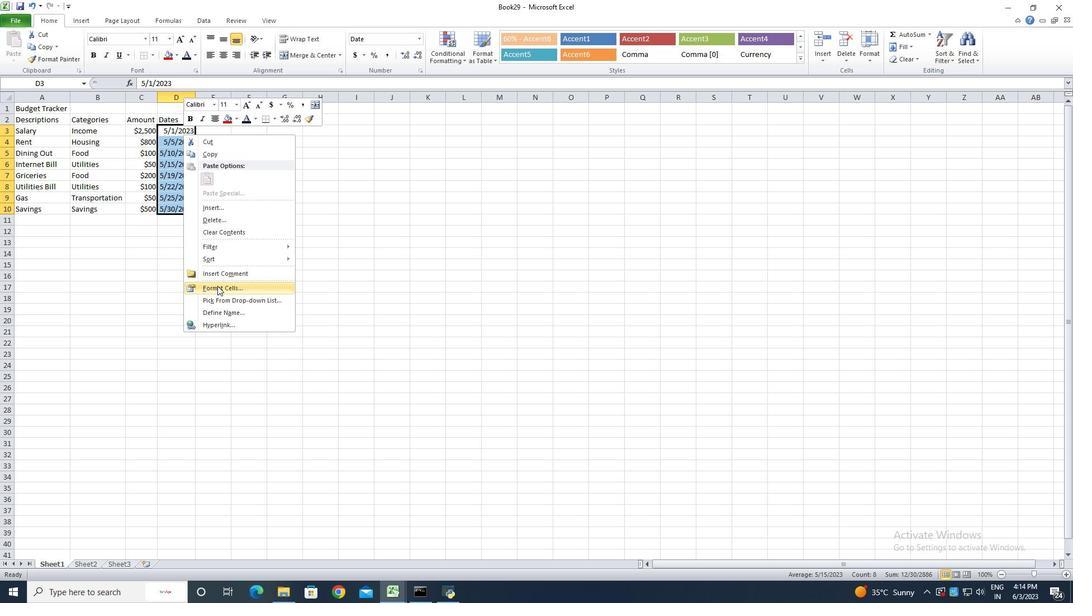 
Action: Mouse moved to (190, 363)
Screenshot: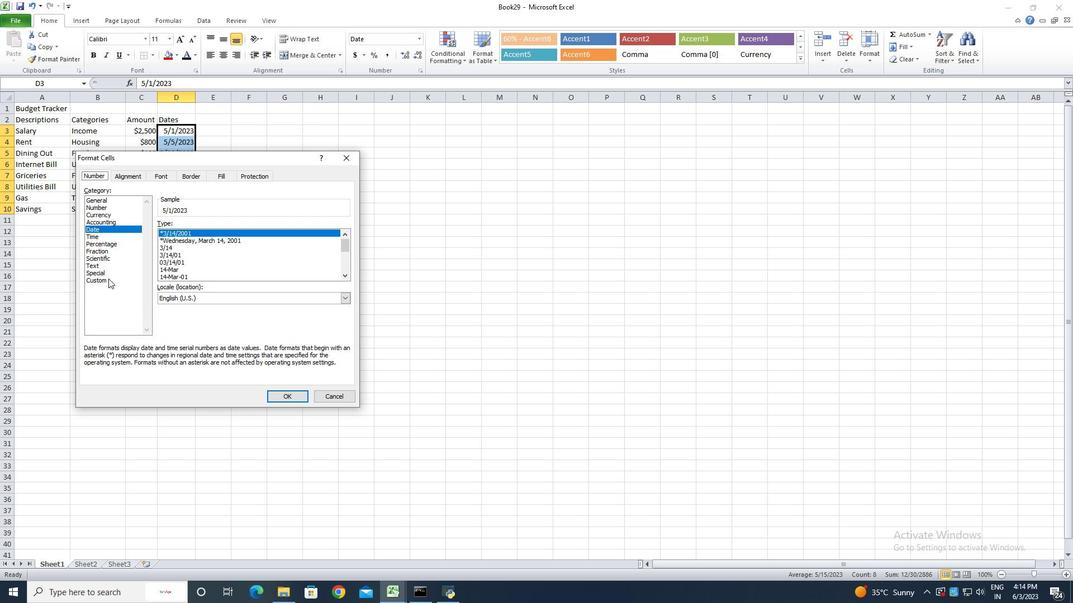 
Action: Mouse pressed left at (190, 363)
Screenshot: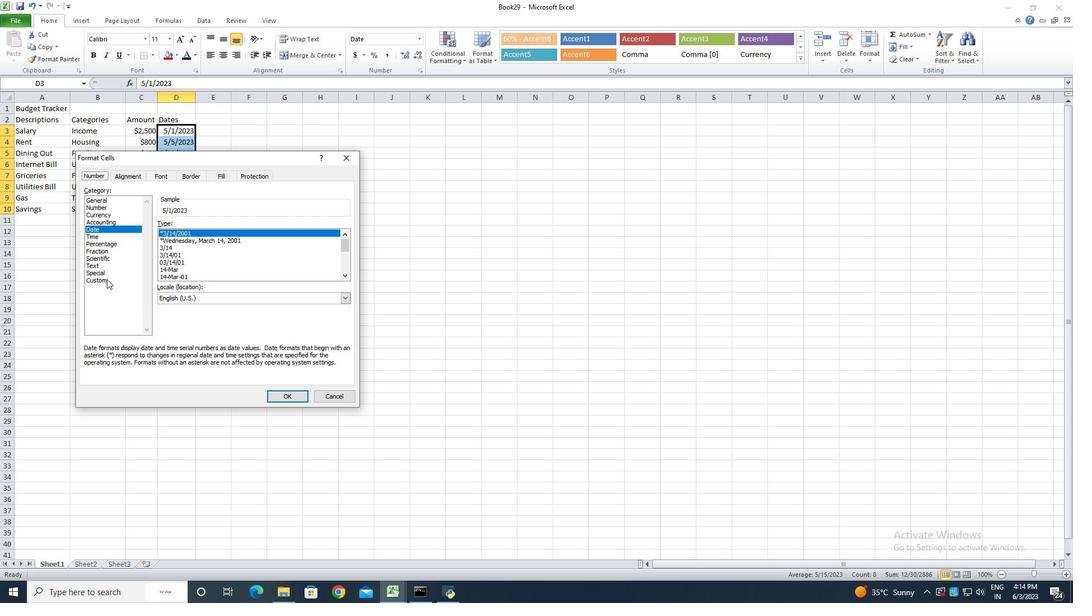 
Action: Mouse moved to (281, 319)
Screenshot: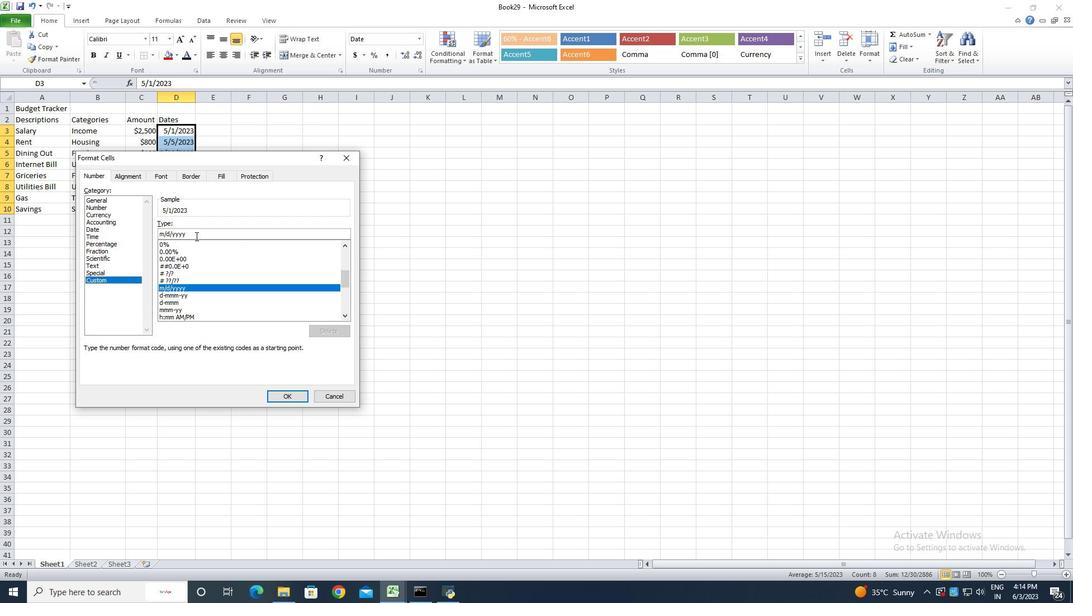 
Action: Mouse pressed left at (281, 319)
Screenshot: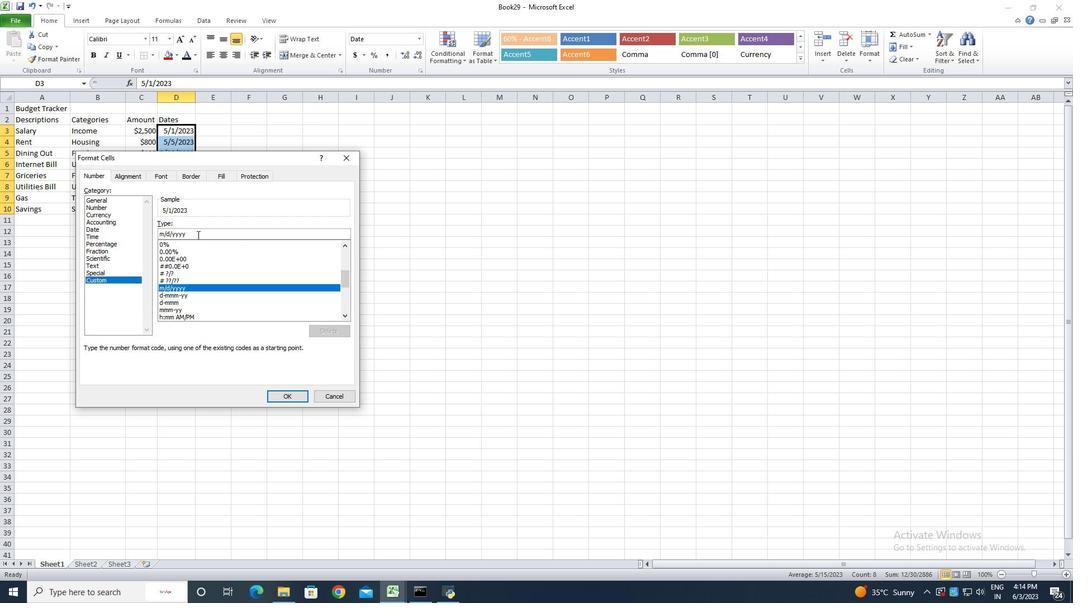 
Action: Key pressed <Key.backspace><Key.backspace><Key.backspace><Key.backspace><Key.backspace><Key.backspace><Key.backspace><Key.backspace><Key.backspace><Key.backspace><Key.backspace><Key.backspace><Key.backspace><Key.backspace><Key.backspace><Key.backspace><Key.backspace><Key.backspace><Key.backspace>yyyy-mm-dd
Screenshot: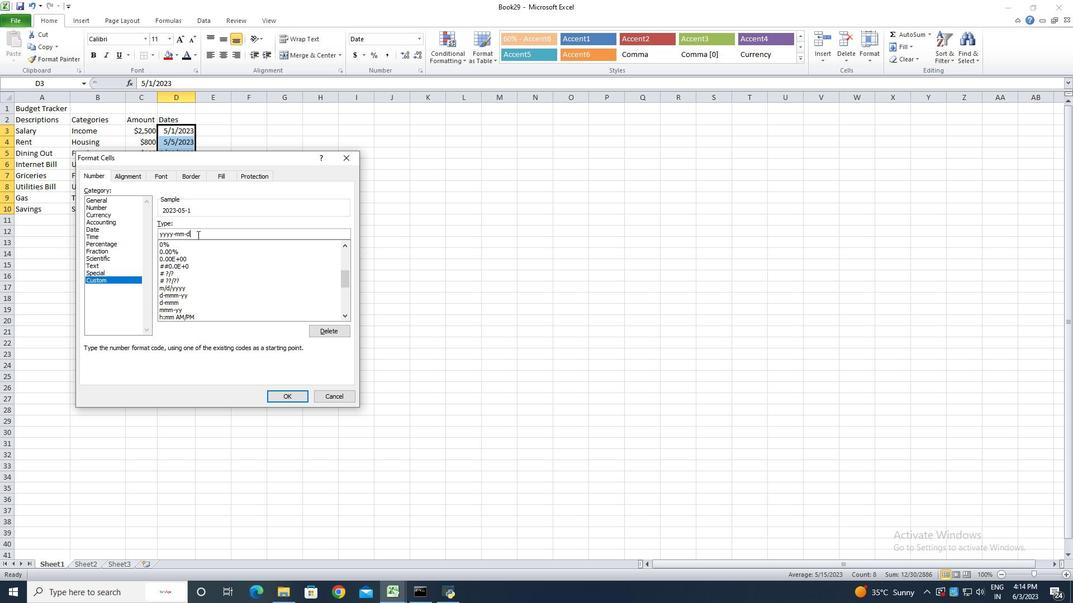 
Action: Mouse moved to (379, 480)
Screenshot: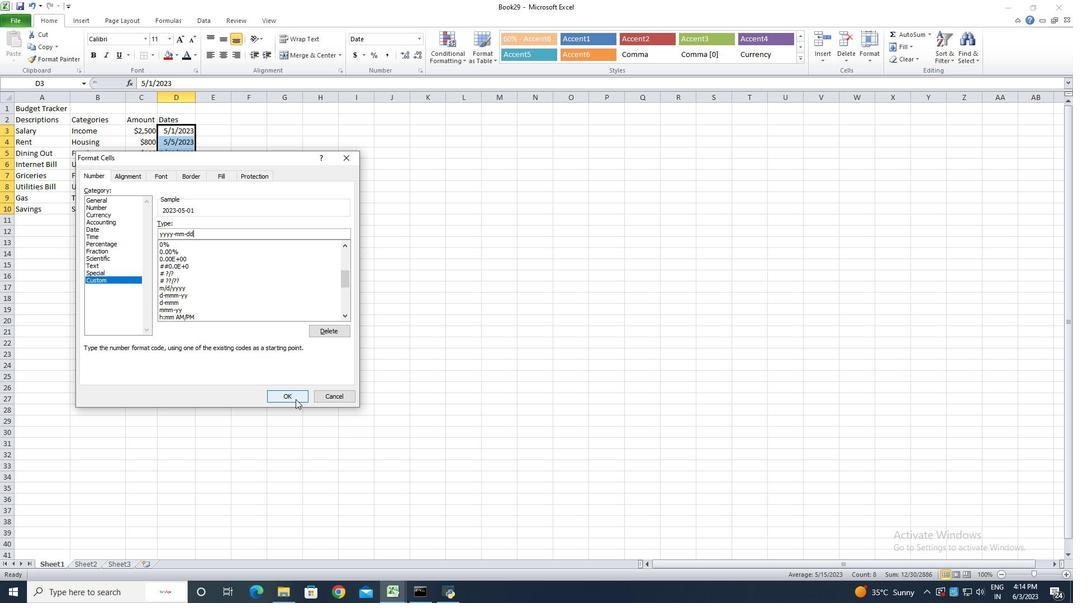 
Action: Mouse pressed left at (379, 480)
Screenshot: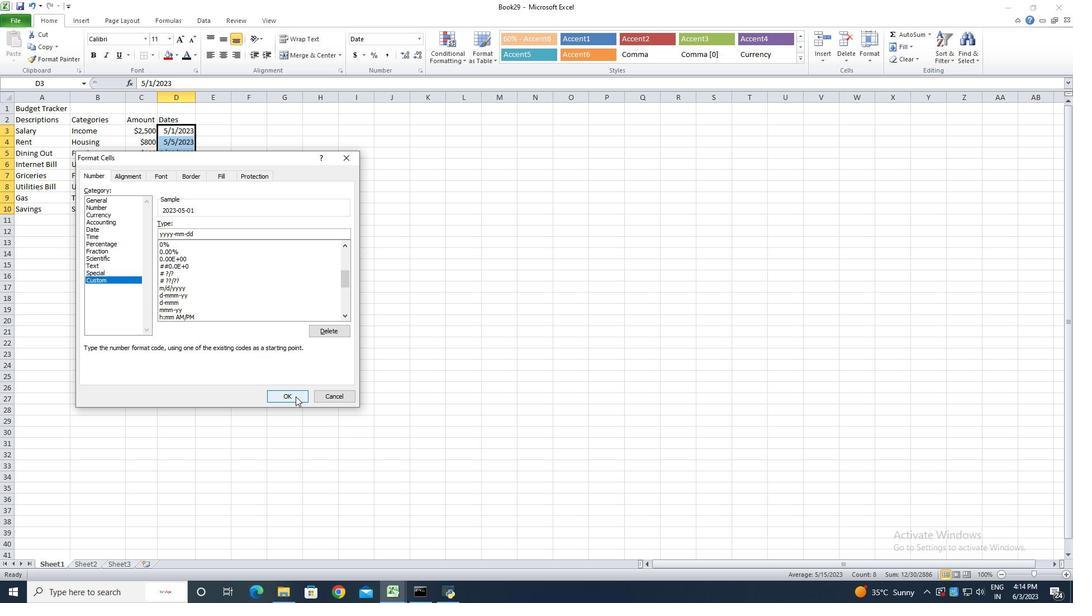 
Action: Mouse moved to (281, 183)
Screenshot: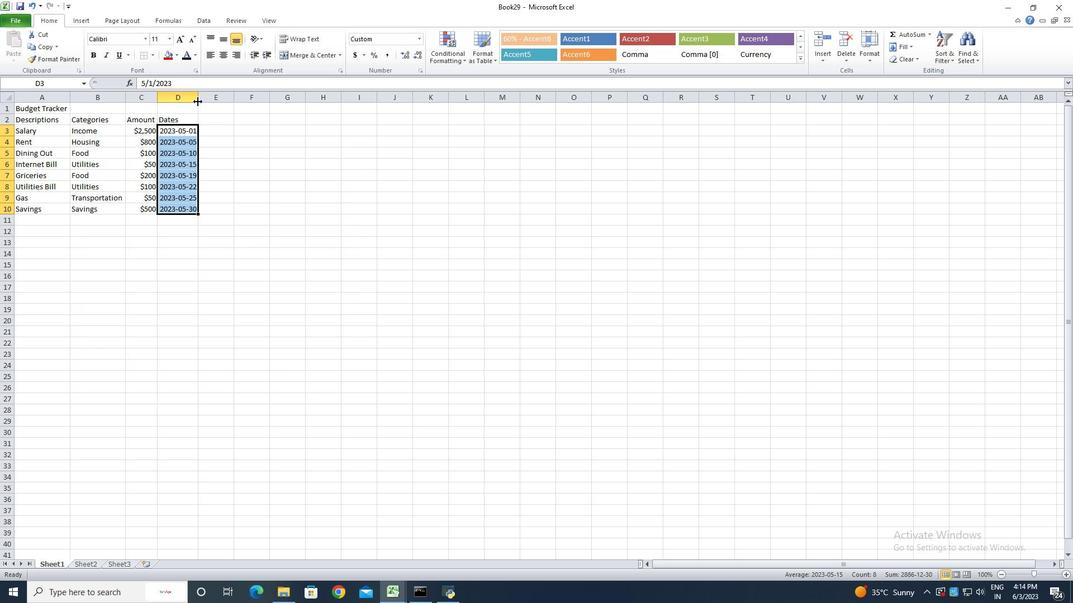 
Action: Mouse pressed left at (281, 183)
Screenshot: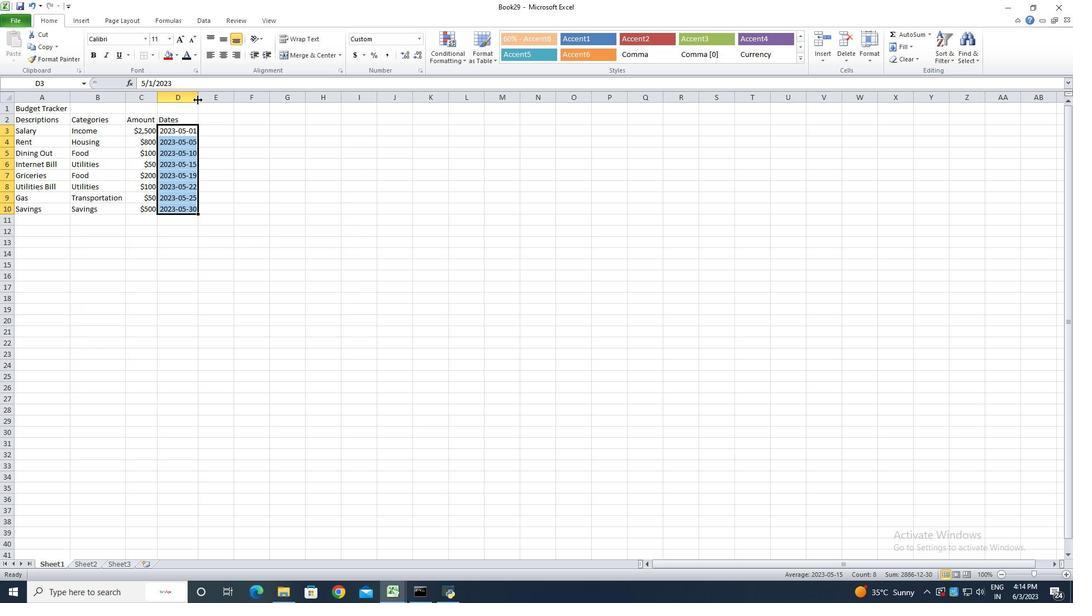 
Action: Mouse pressed left at (281, 183)
Screenshot: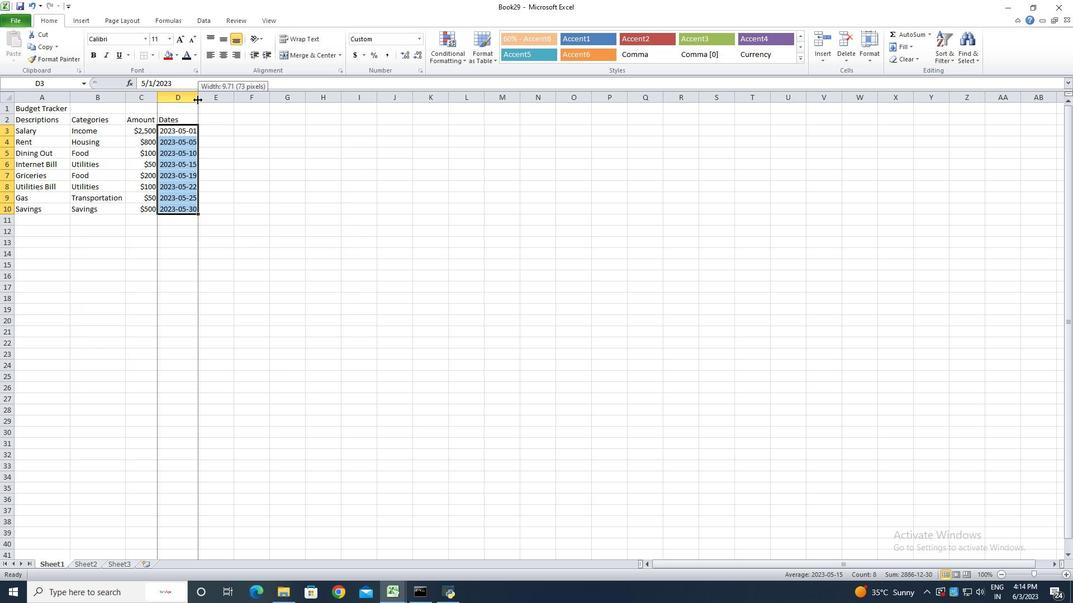 
Action: Mouse moved to (297, 201)
Screenshot: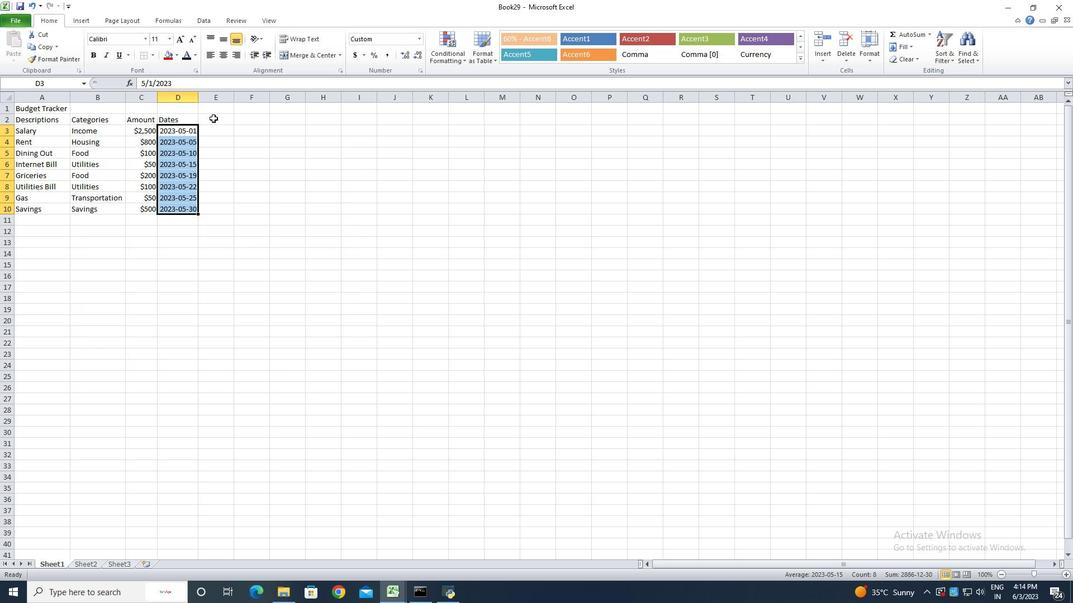 
Action: Mouse pressed left at (297, 201)
Screenshot: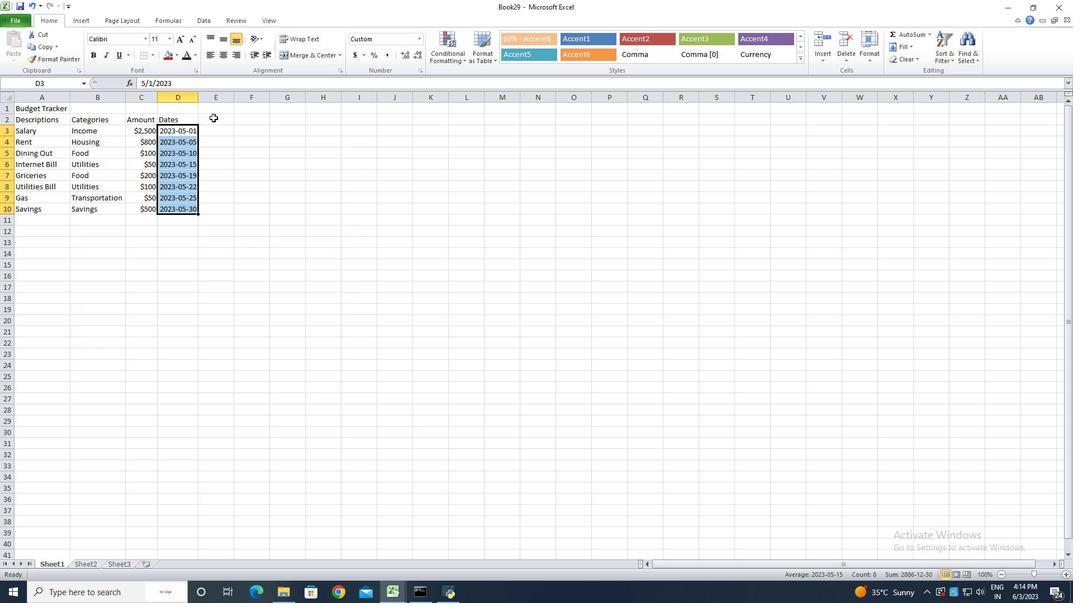 
Action: Key pressed <Key.shift>Income/<Key.shift><Key.shift><Key.shift><Key.shift><Key.shift>Expense<Key.enter><Key.shift>Incop<Key.backspace>me<Key.backspace><Key.enter><Key.shift><Key.shift><Key.shift><Key.shift><Key.shift><Key.shift><Key.shift><Key.shift><Key.shift><Key.shift><Key.shift><Key.shift><Key.shift><Key.shift><Key.shift><Key.shift><Key.shift><Key.shift><Key.shift><Key.shift><Key.shift><Key.shift><Key.shift><Key.shift><Key.shift><Key.shift>Expense<Key.enter><Key.shift>Expense<Key.enter><Key.shift>Expense<Key.enter><Key.shift><Key.shift><Key.shift><Key.shift><Key.shift><Key.shift>Expense<Key.enter><Key.shift>Expem<Key.backspace>nse<Key.enter><Key.shift>Expense<Key.enter><Key.shift>Income<Key.enter>
Screenshot: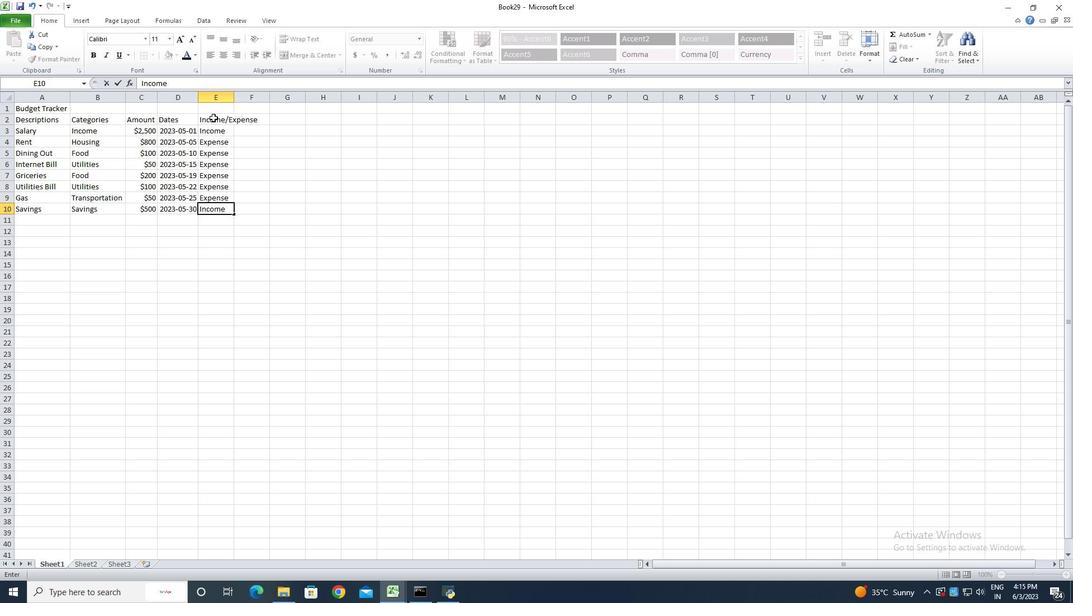 
Action: Mouse moved to (317, 184)
Screenshot: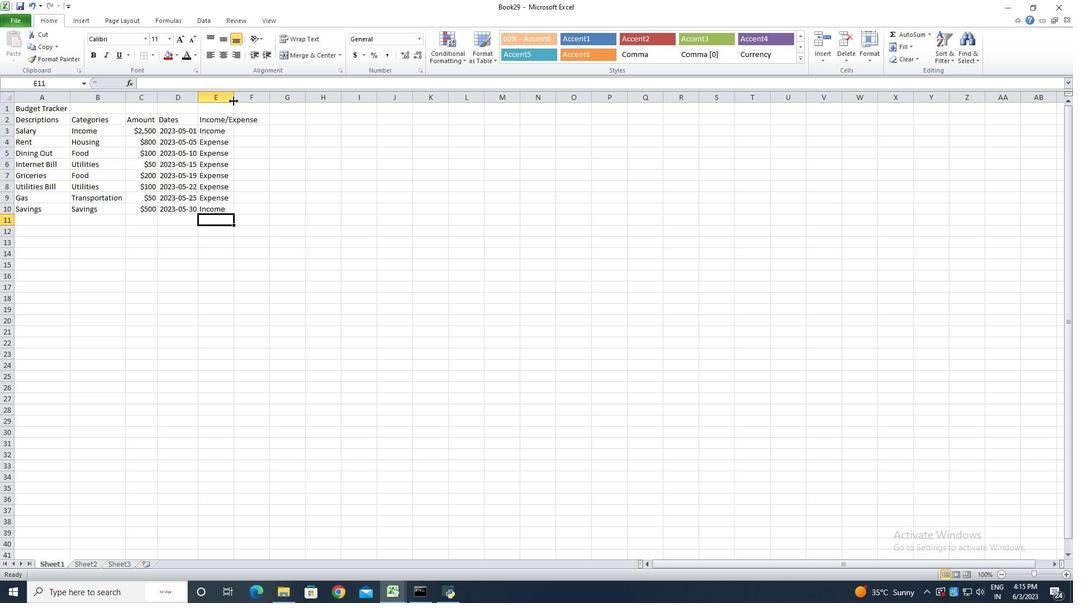 
Action: Mouse pressed left at (317, 184)
Screenshot: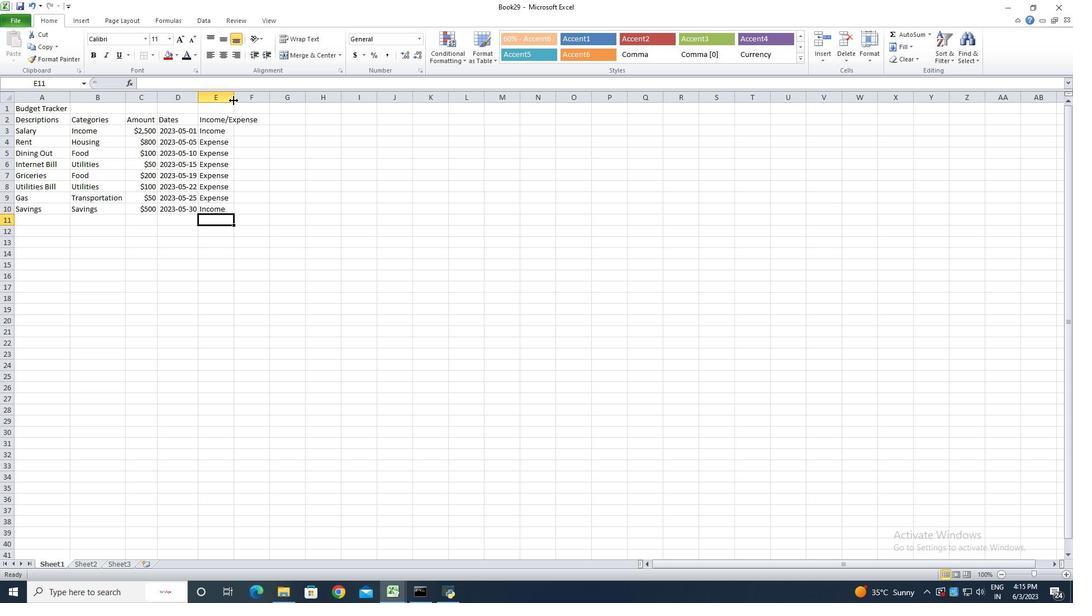 
Action: Mouse pressed left at (317, 184)
Screenshot: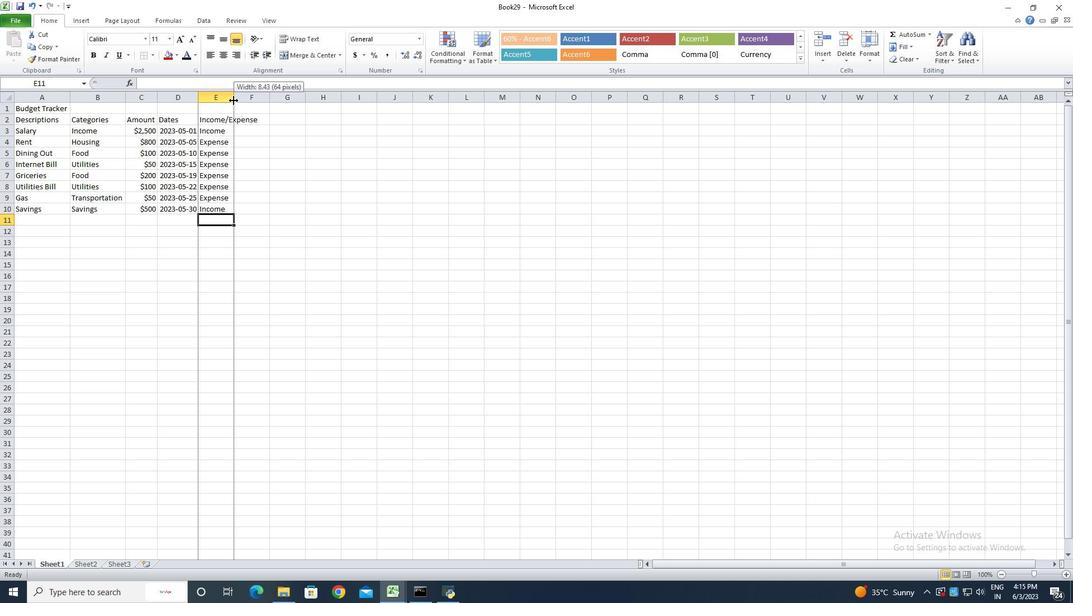 
Action: Mouse moved to (141, 193)
Screenshot: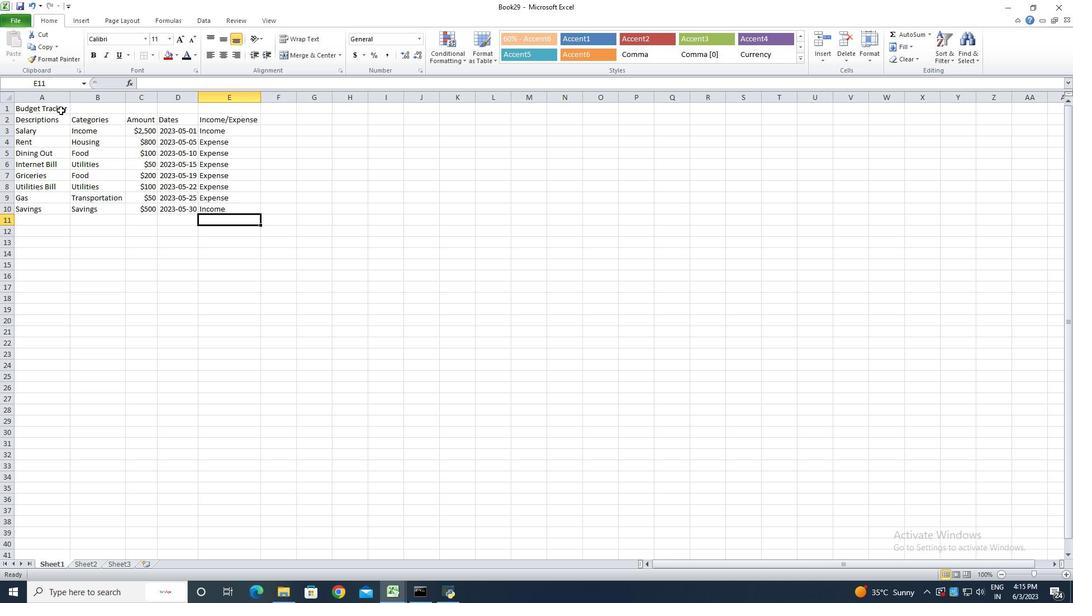 
Action: Mouse pressed left at (141, 193)
Screenshot: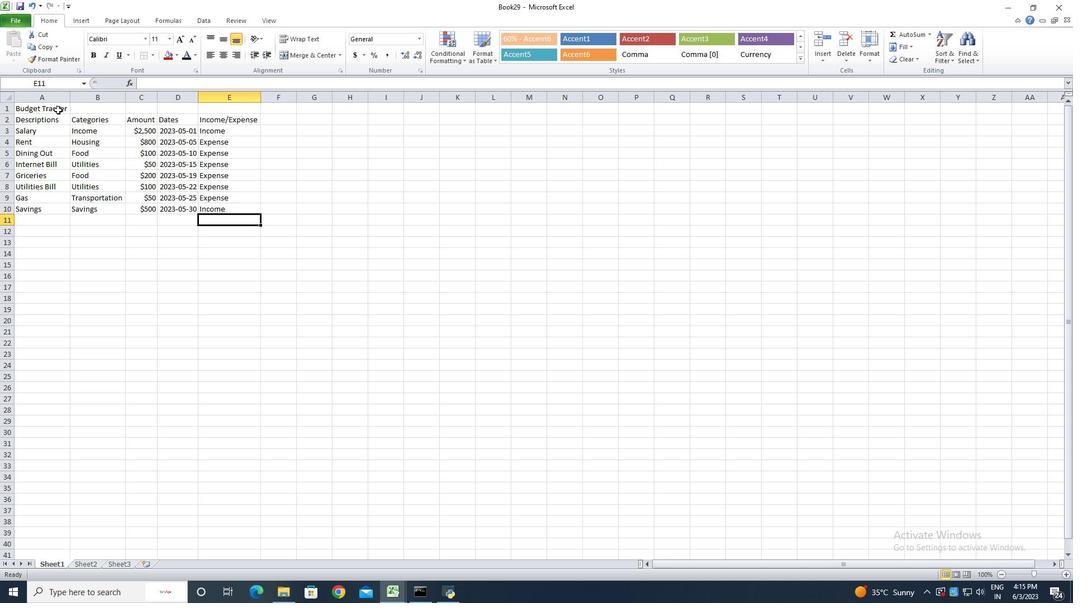 
Action: Mouse moved to (392, 141)
Screenshot: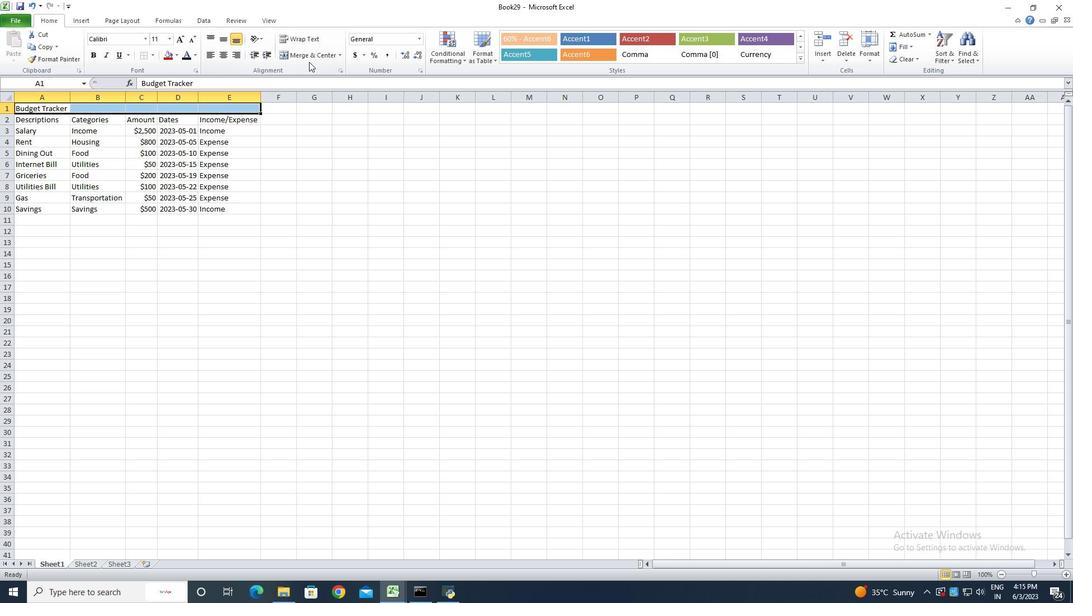 
Action: Mouse pressed left at (392, 141)
Screenshot: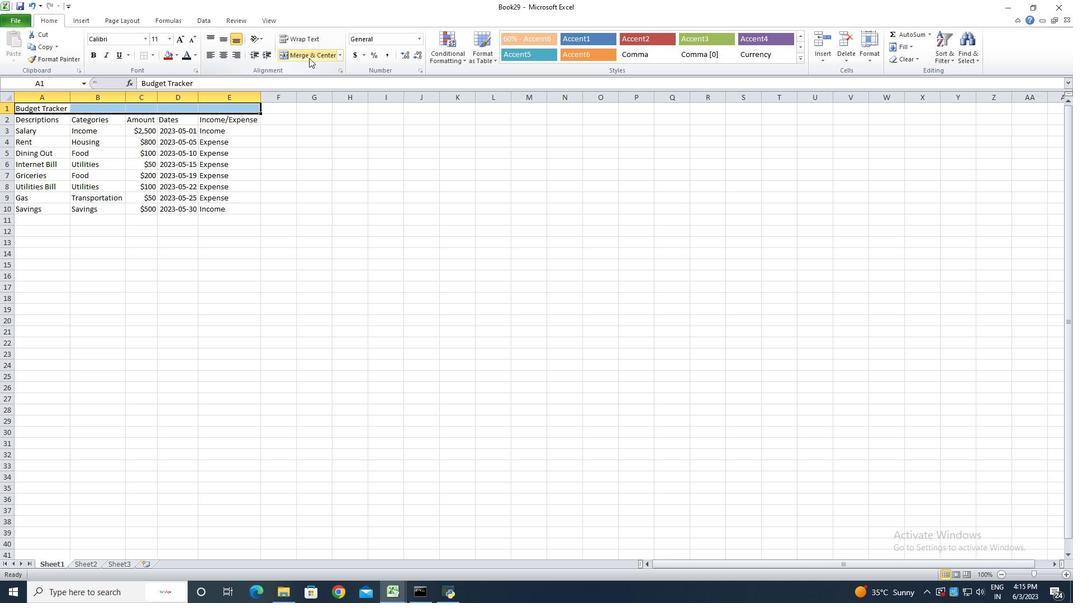 
Action: Mouse moved to (102, 104)
Screenshot: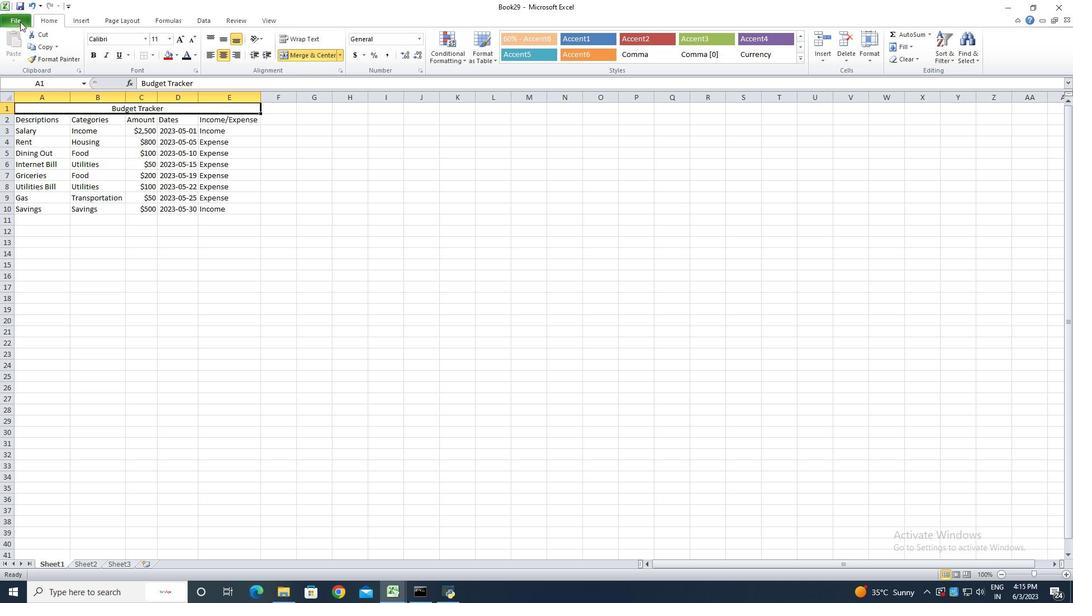 
Action: Mouse pressed left at (102, 104)
Screenshot: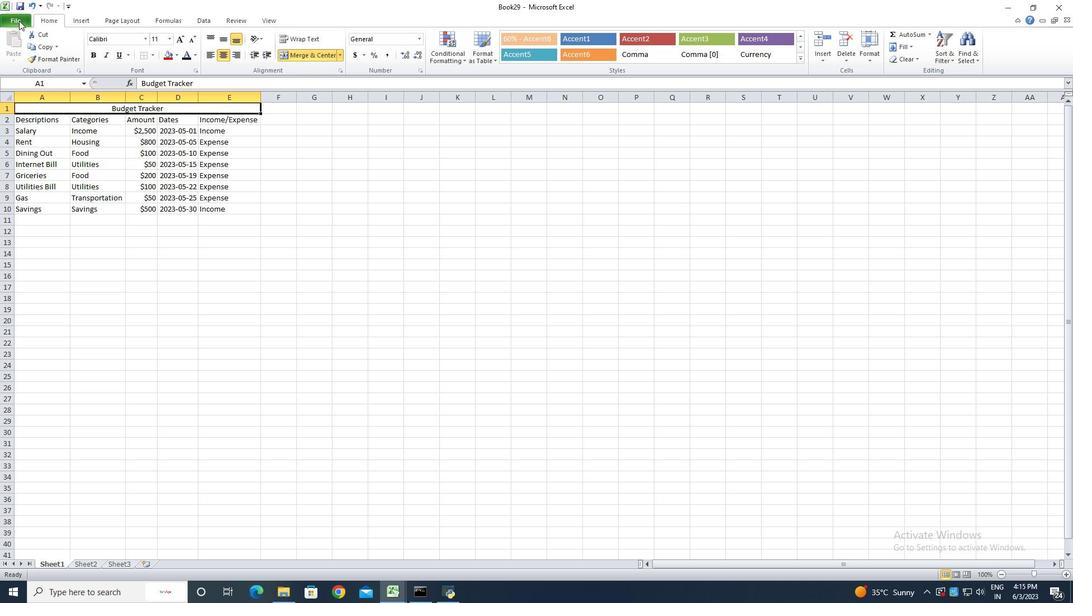 
Action: Mouse moved to (127, 139)
Screenshot: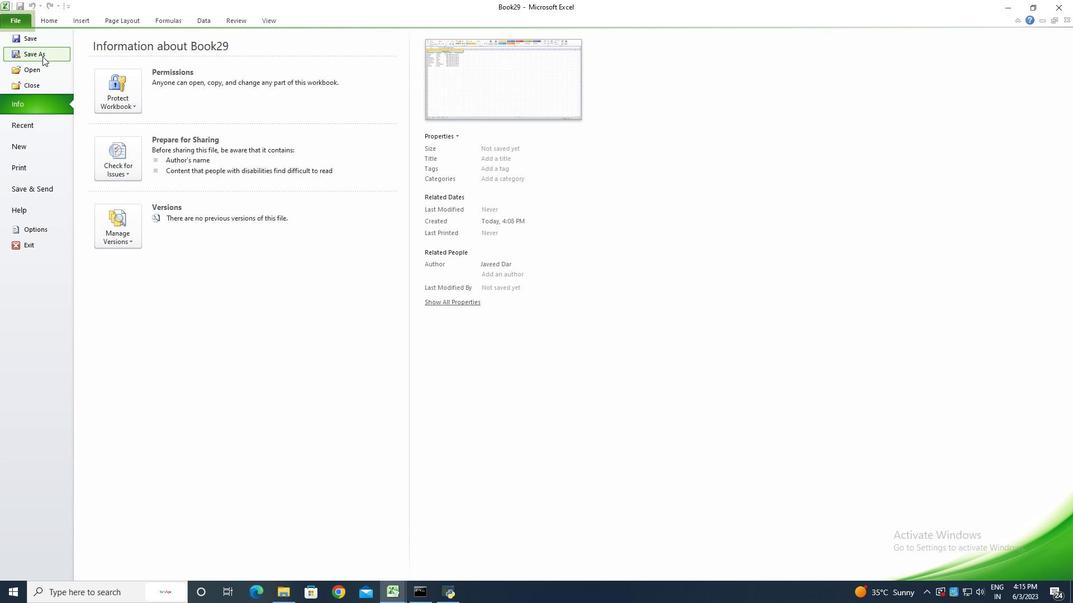 
Action: Mouse pressed left at (127, 139)
Screenshot: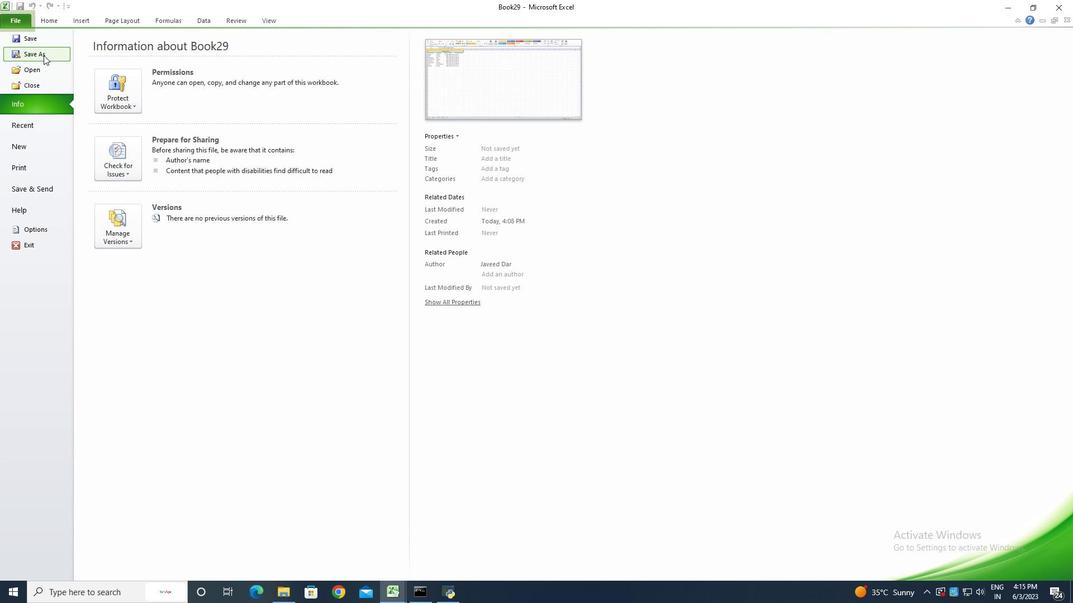 
Action: Mouse moved to (129, 143)
Screenshot: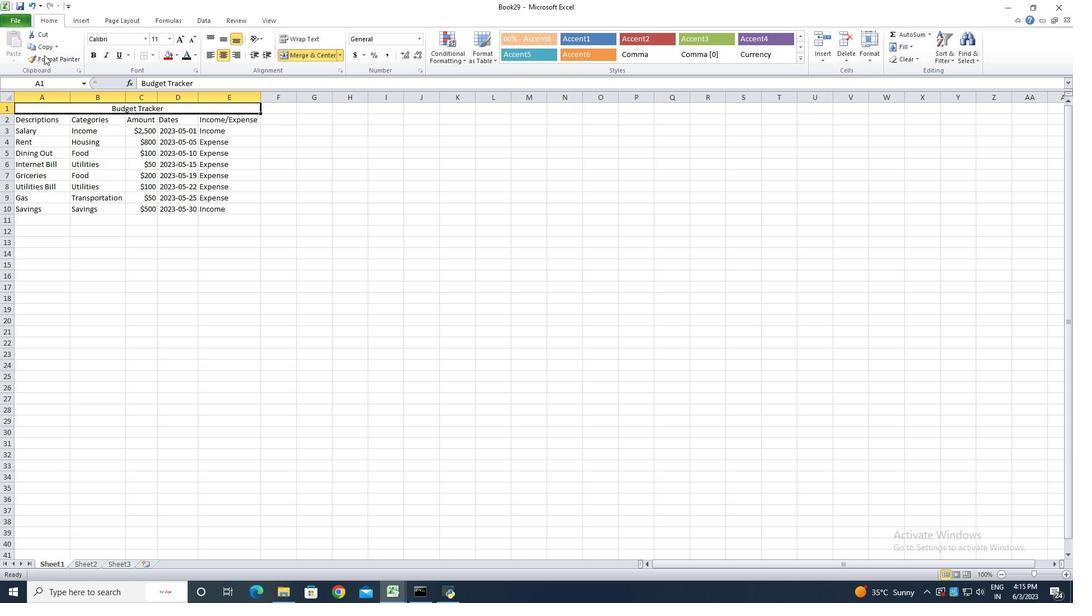 
Action: Key pressed <Key.shift><Key.shift><Key.shift><Key.shift><Key.shift><Key.shift><Key.shift><Key.shift><Key.shift><Key.shift><Key.shift><Key.shift><Key.shift><Key.shift><Key.shift><Key.shift><Key.shift>Dashboard<Key.shift><Key.shift><Key.shift><Key.shift>Inv<Key.shift><Key.shift><Key.shift><Key.shift><Key.shift><Key.shift><Key.shift><Key.shift><Key.shift><Key.shift>Receiptsbook
Screenshot: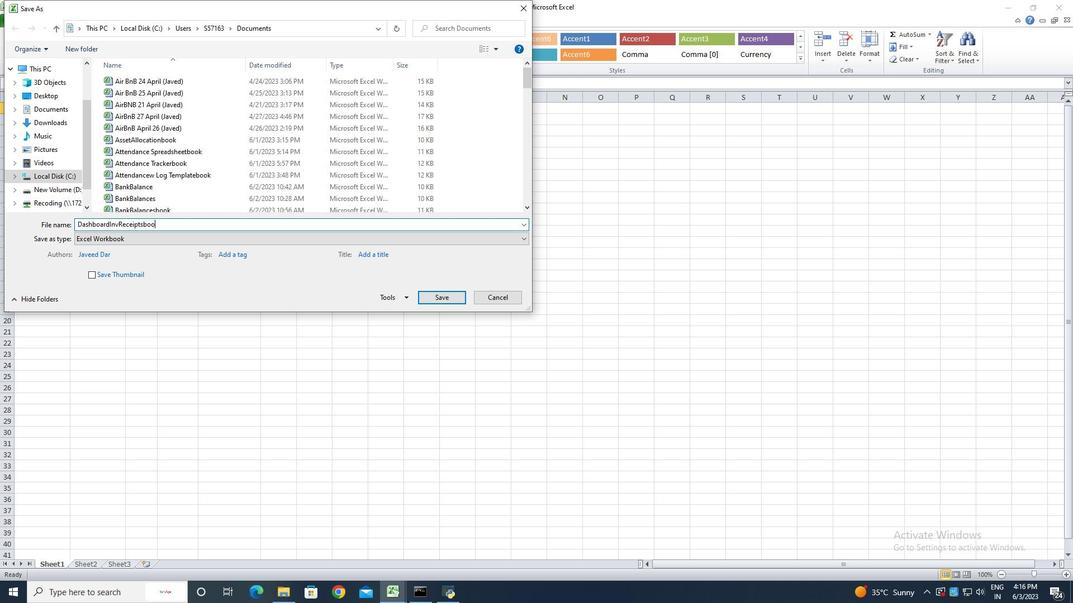 
Action: Mouse moved to (517, 381)
Screenshot: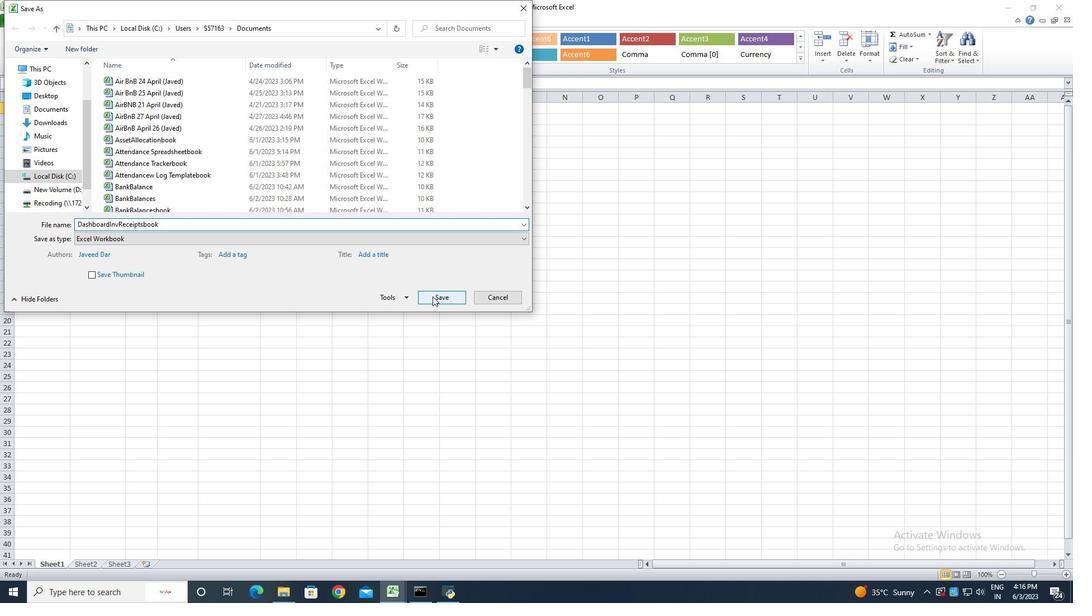 
Action: Mouse pressed left at (517, 381)
Screenshot: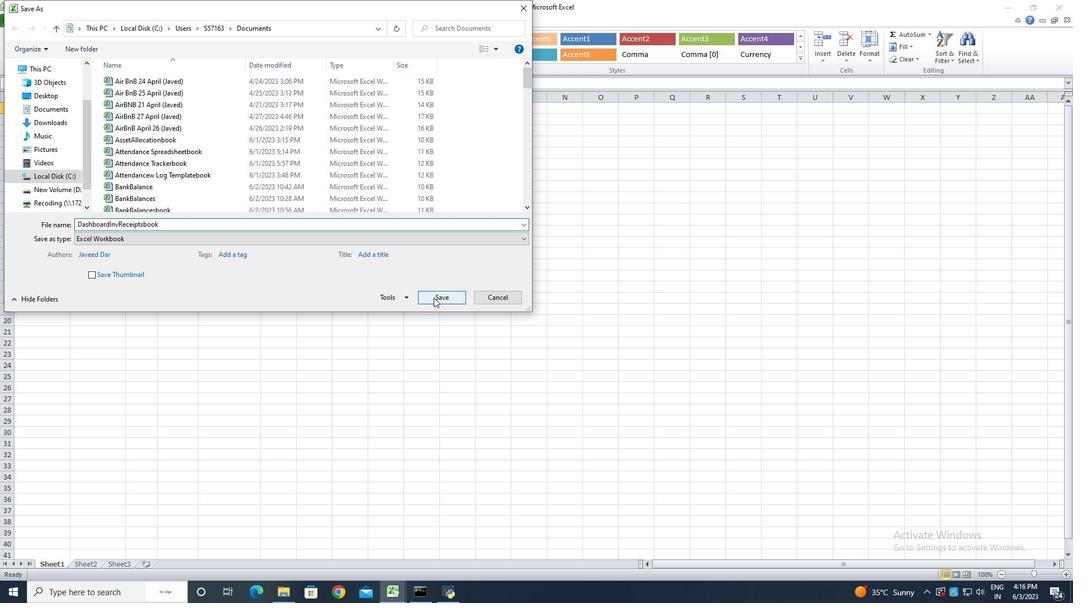 
Action: Mouse moved to (339, 366)
Screenshot: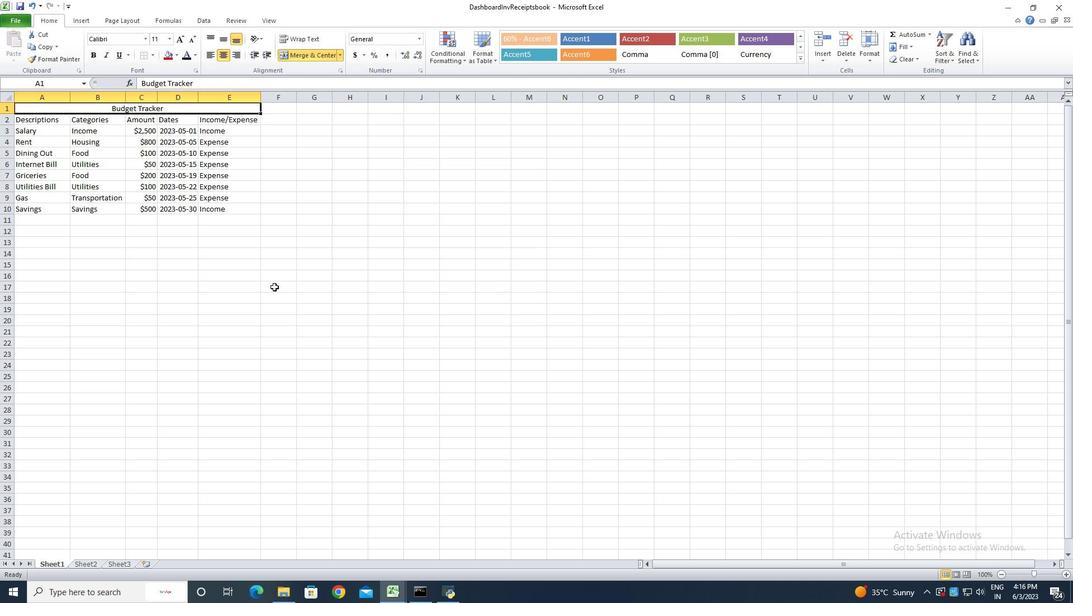 
Action: Key pressed ctrl+S<'\x13'><'\x13'><'\x13'><'\x13'>
Screenshot: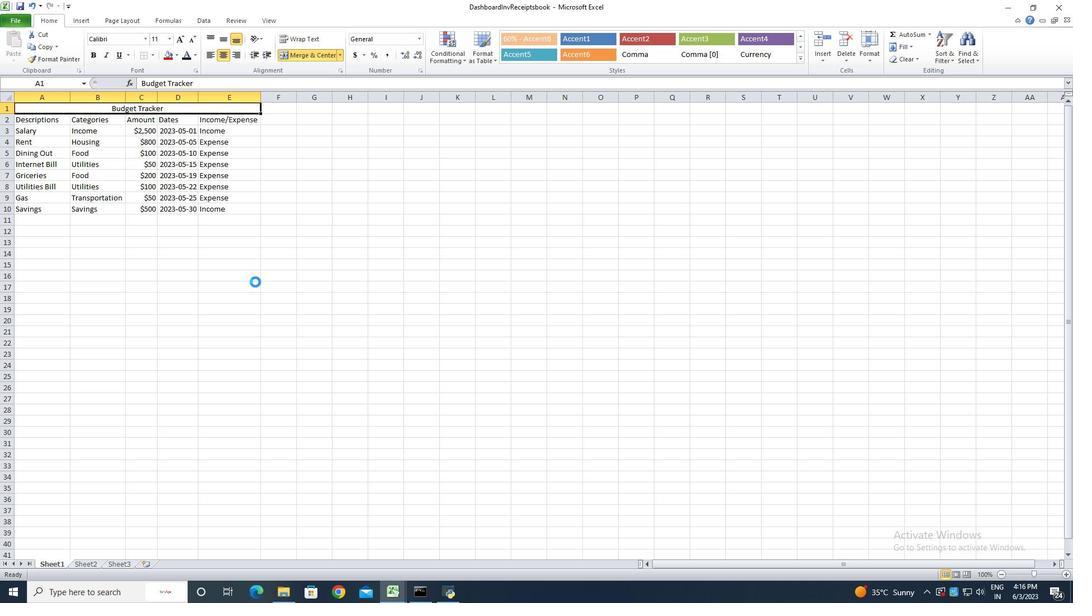 
